 Task: Create an event for brainstorming new project ideas.
Action: Mouse moved to (419, 154)
Screenshot: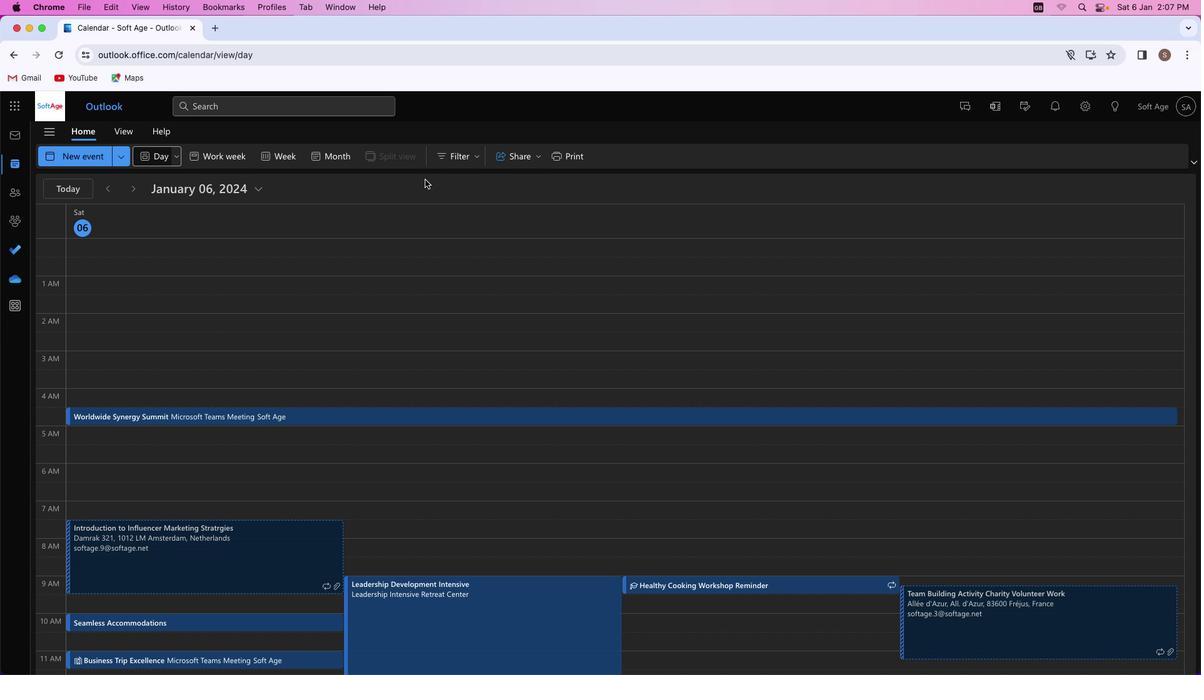 
Action: Mouse pressed left at (419, 154)
Screenshot: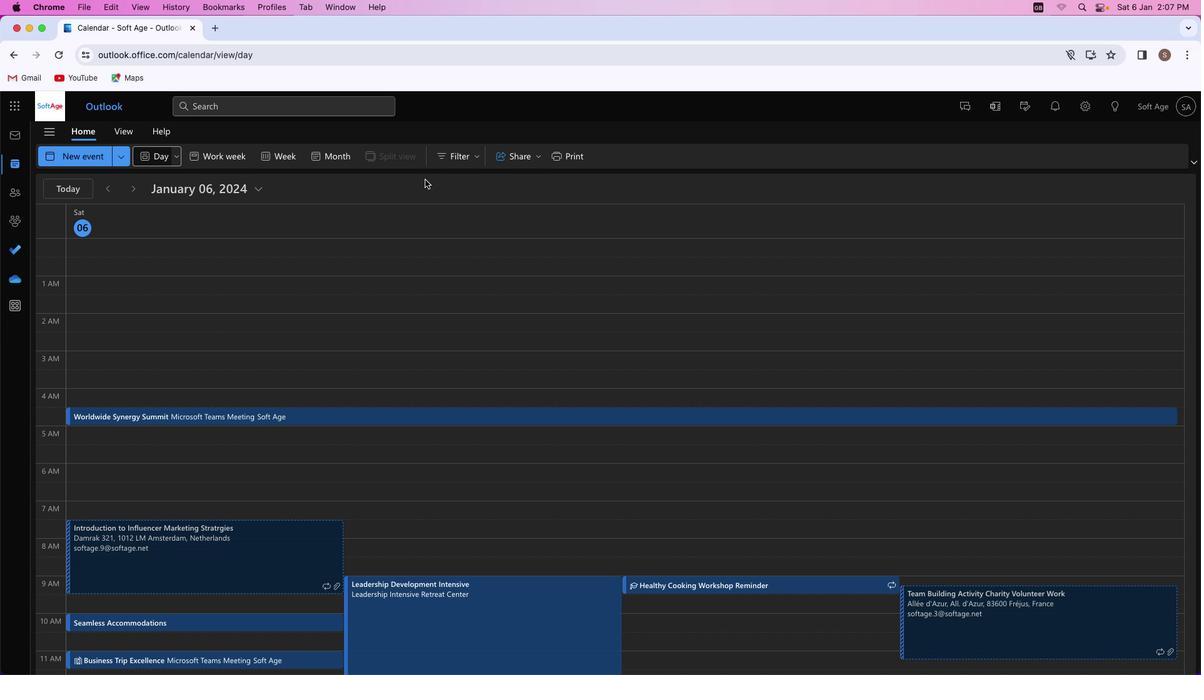 
Action: Mouse moved to (28, 125)
Screenshot: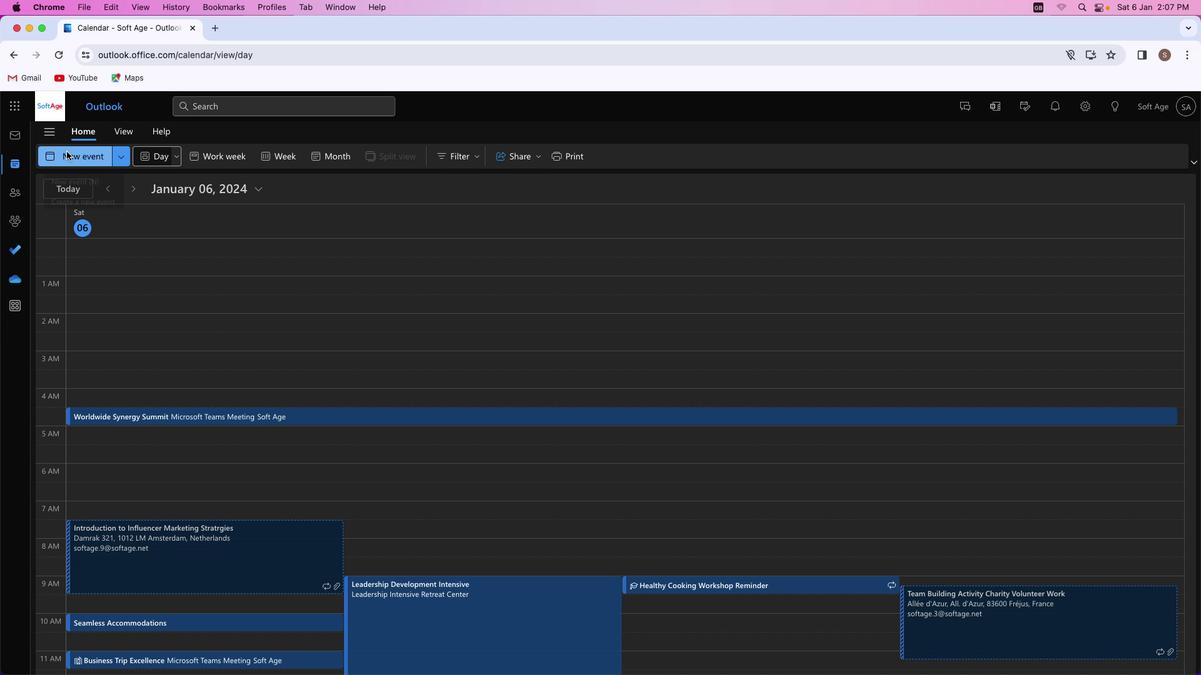 
Action: Mouse pressed left at (28, 125)
Screenshot: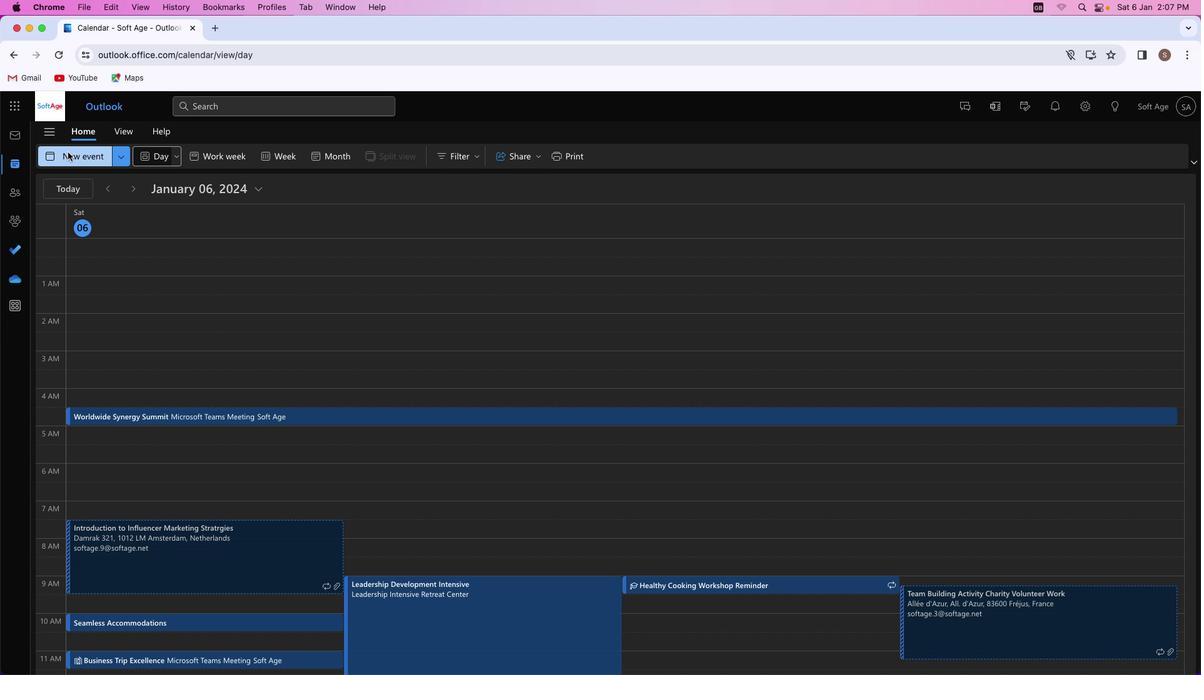 
Action: Mouse moved to (345, 214)
Screenshot: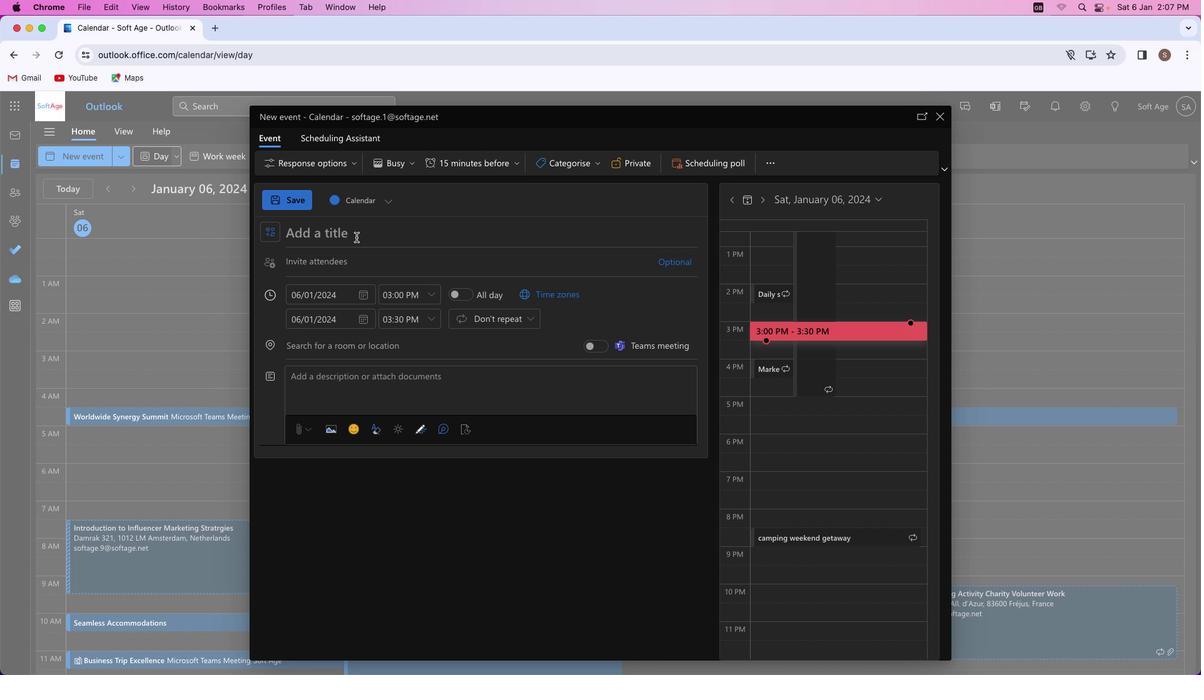 
Action: Mouse pressed left at (345, 214)
Screenshot: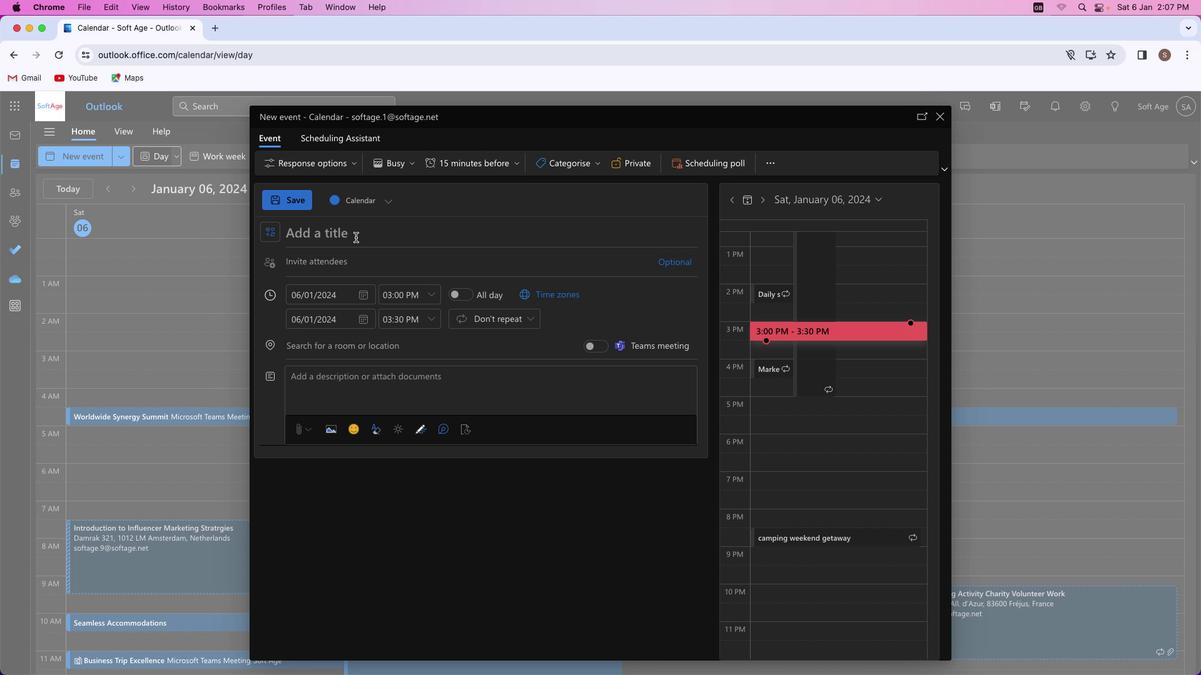 
Action: Mouse moved to (344, 213)
Screenshot: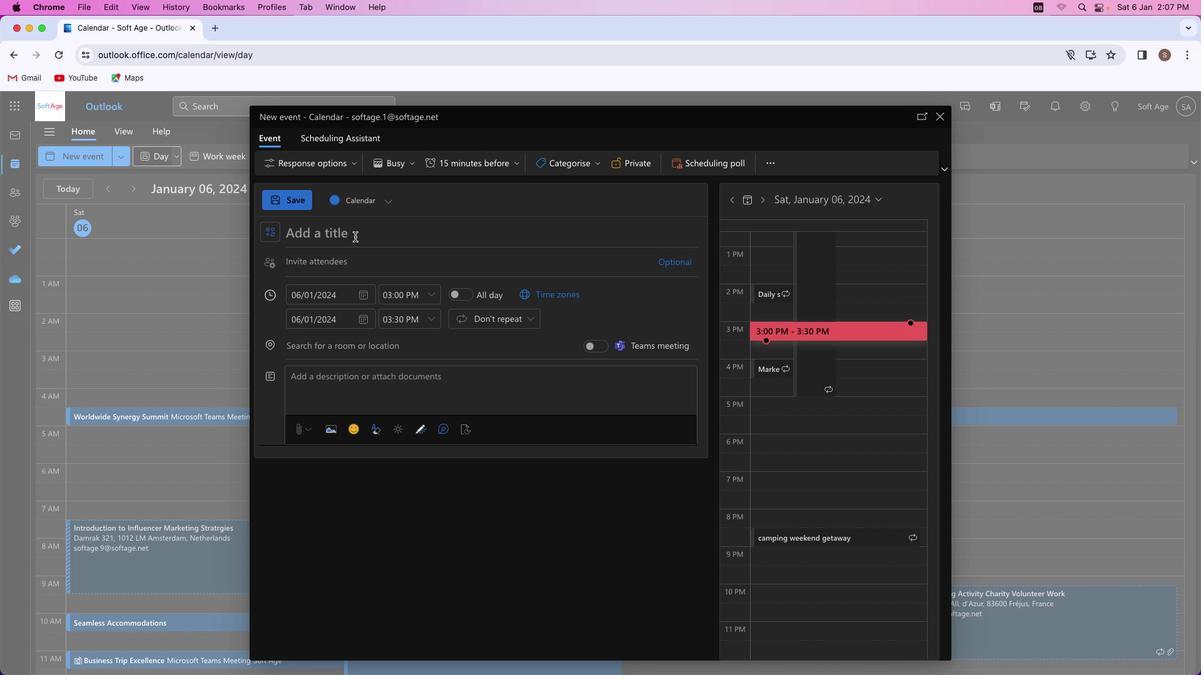 
Action: Key pressed Key.shift_r'I''d''e''a'Key.spaceKey.shift'F''o''r''g''e'Key.shift_r':'Key.shift'E''n''e''r''g''i''z''i''n''g'Key.spaceKey.shift'B''r''a''i''n''s''t''o''r''m''i''n''g'Key.backspaceKey.backspaceKey.backspace
Screenshot: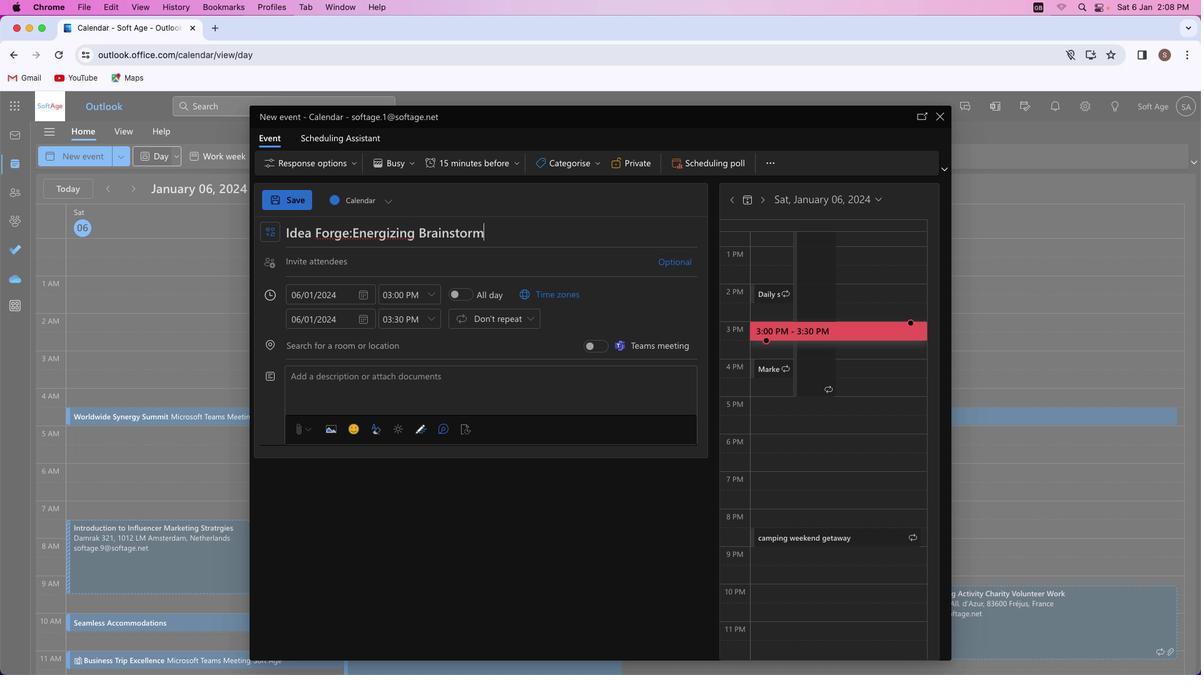 
Action: Mouse moved to (340, 209)
Screenshot: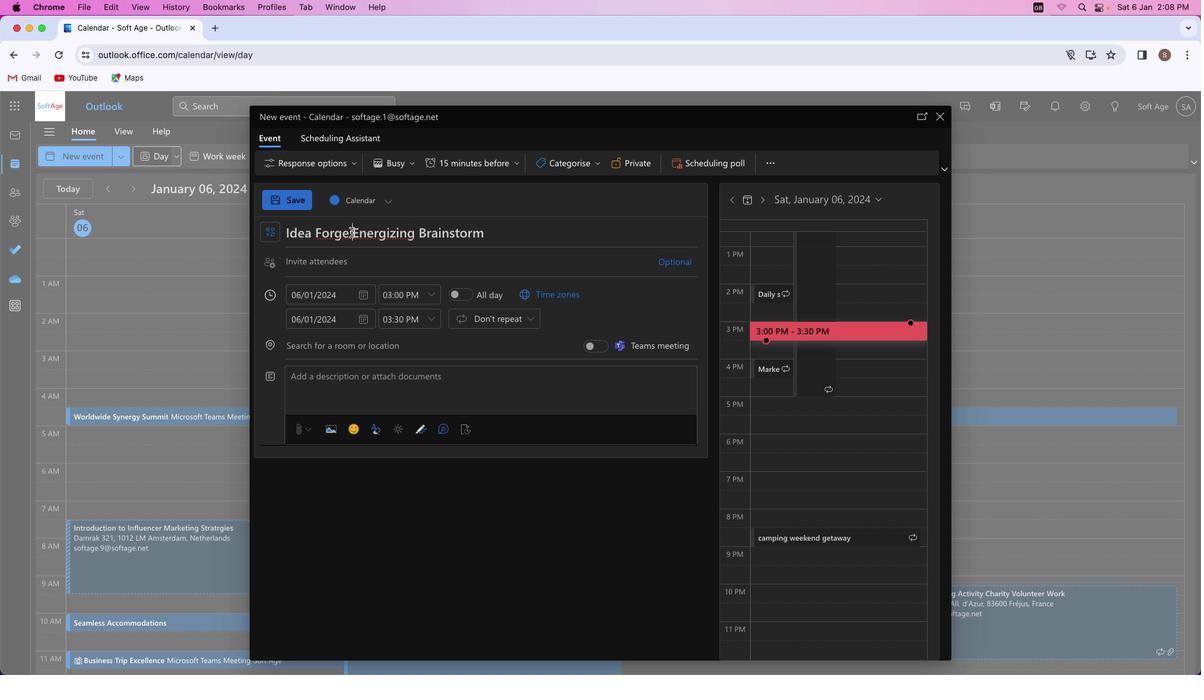 
Action: Mouse pressed left at (340, 209)
Screenshot: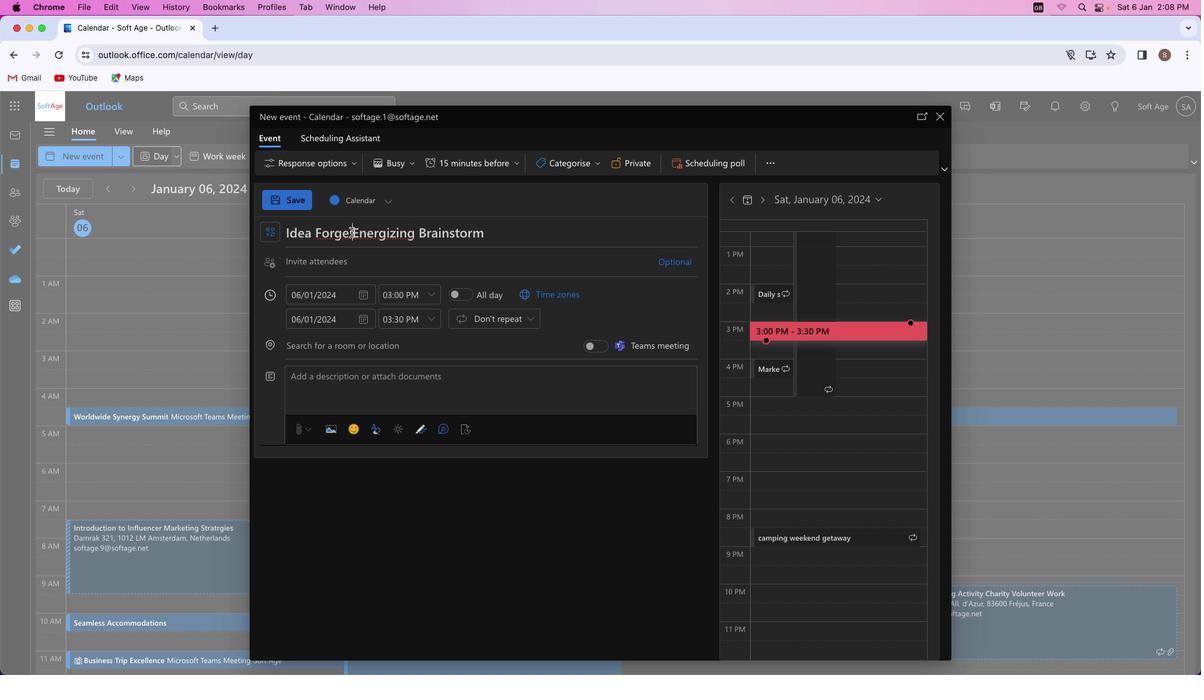 
Action: Mouse moved to (340, 209)
Screenshot: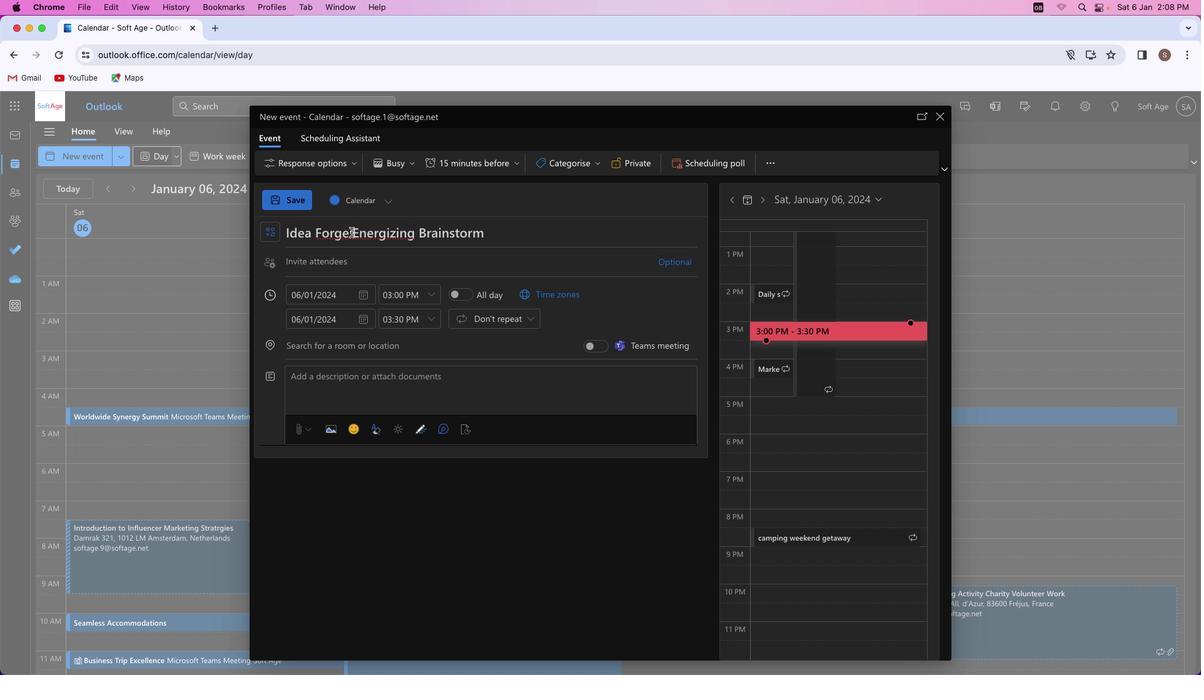 
Action: Key pressed Key.space
Screenshot: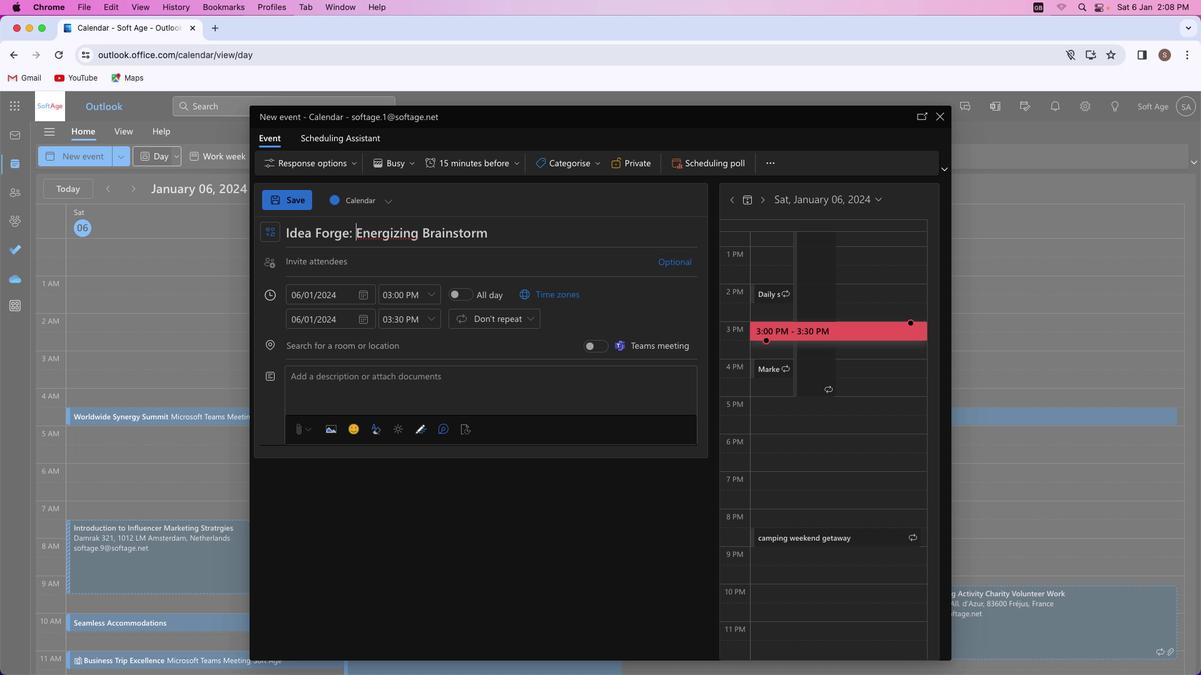 
Action: Mouse moved to (492, 212)
Screenshot: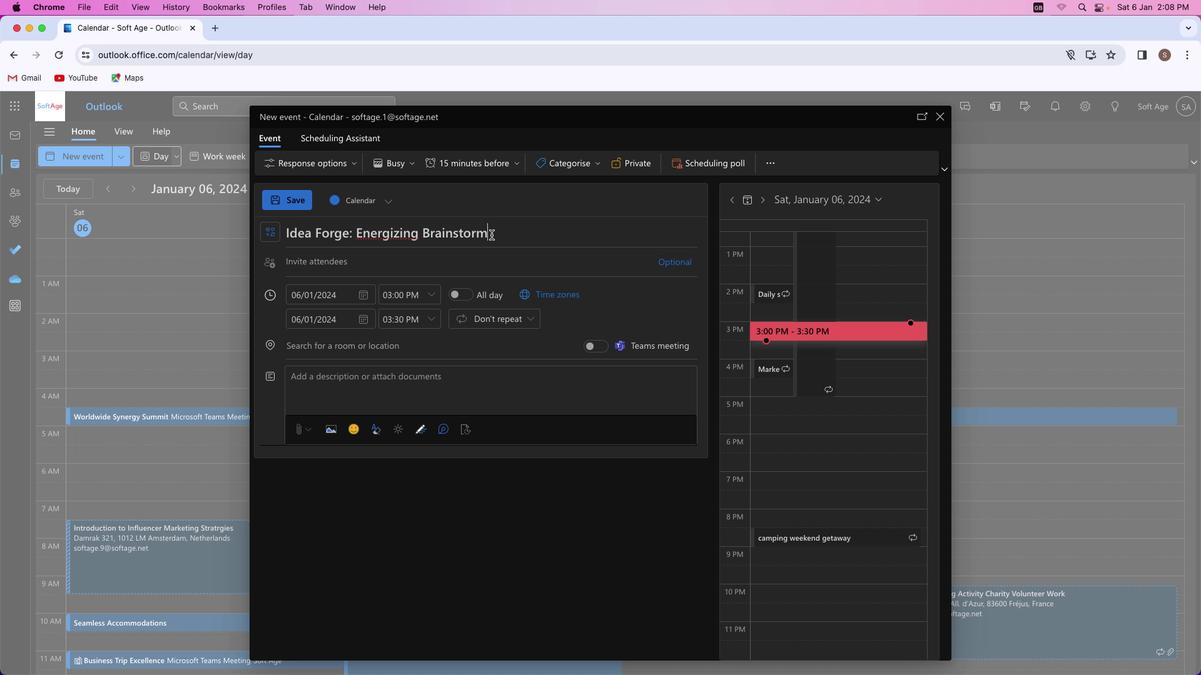 
Action: Mouse pressed left at (492, 212)
Screenshot: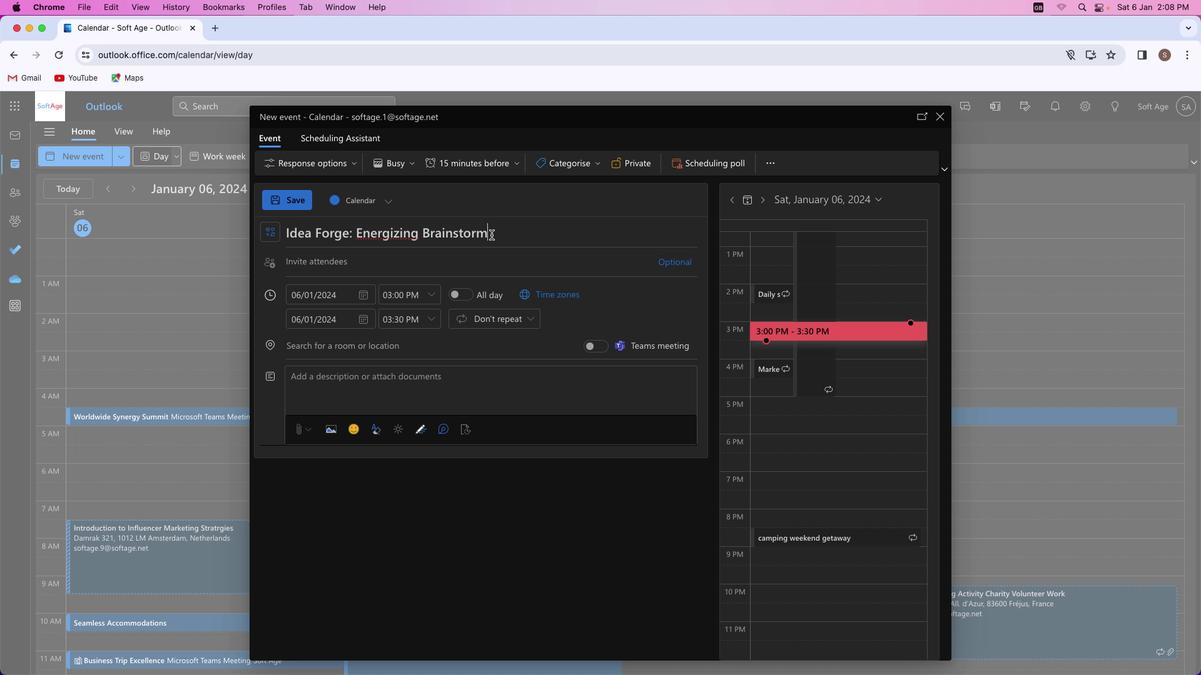 
Action: Mouse moved to (494, 212)
Screenshot: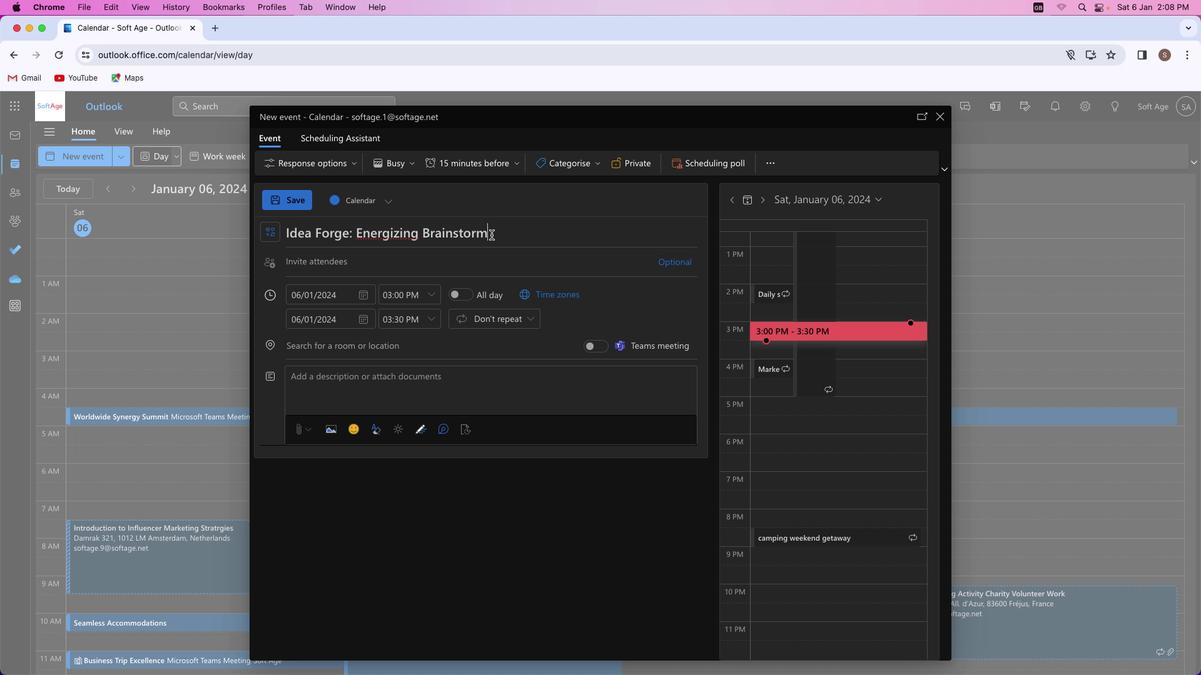 
Action: Key pressed Key.spaceKey.shift'S''e''s''s''i''o''n'
Screenshot: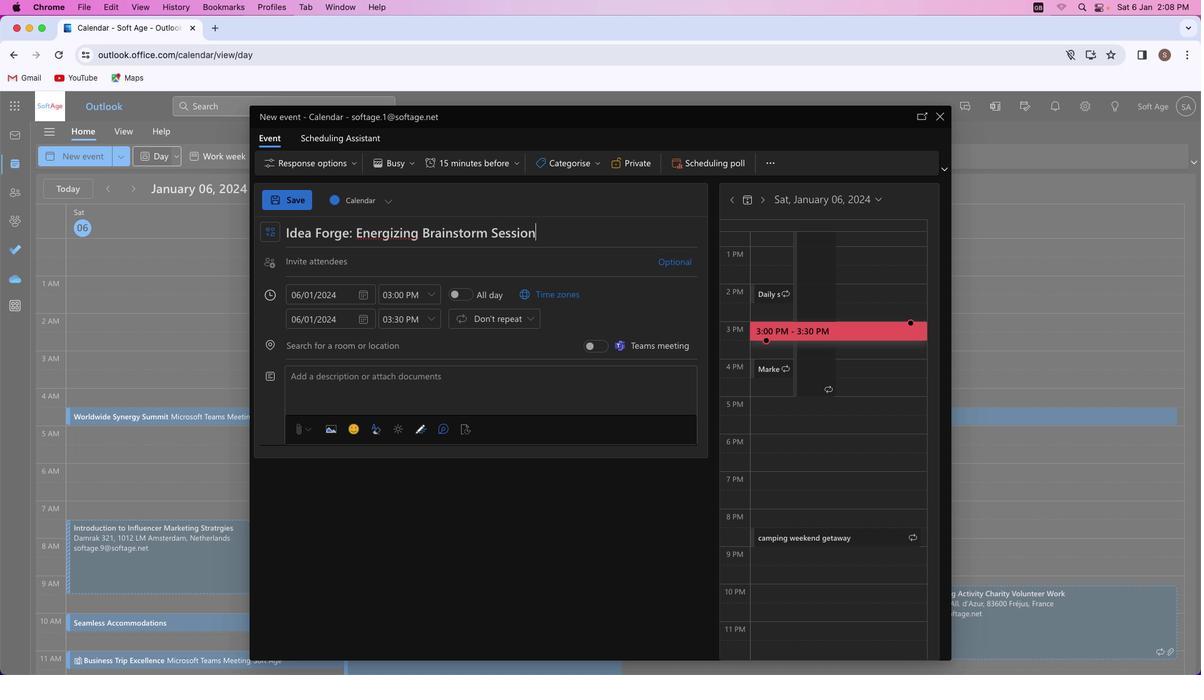 
Action: Mouse moved to (332, 357)
Screenshot: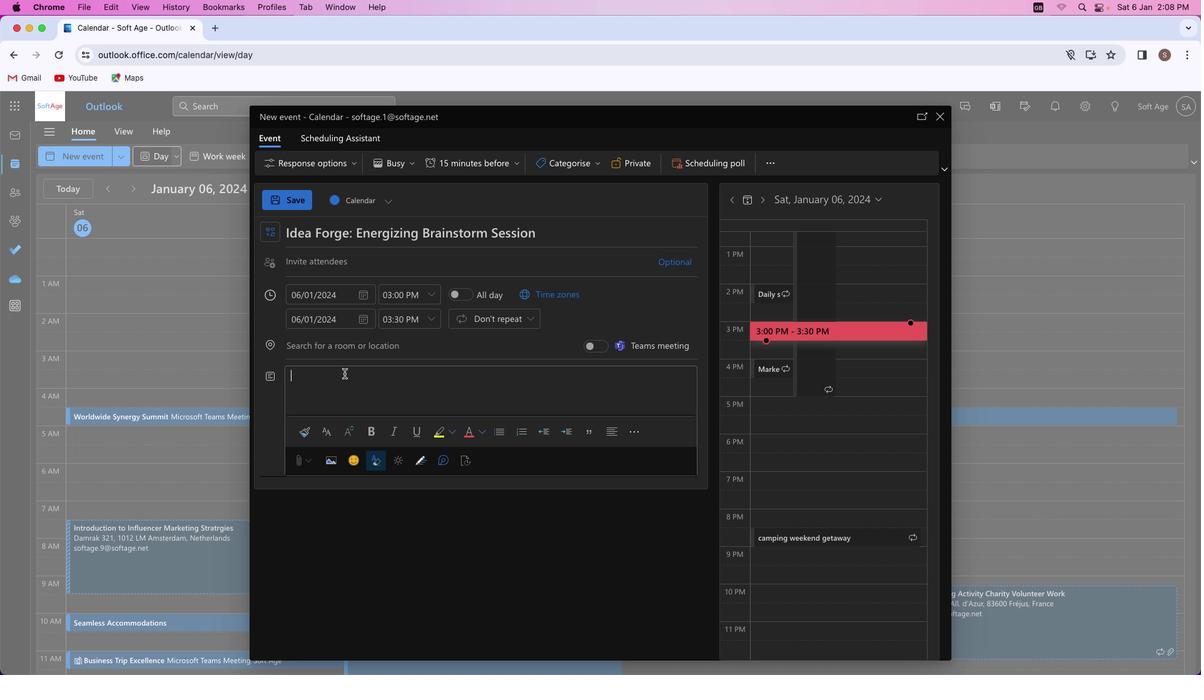 
Action: Mouse pressed left at (332, 357)
Screenshot: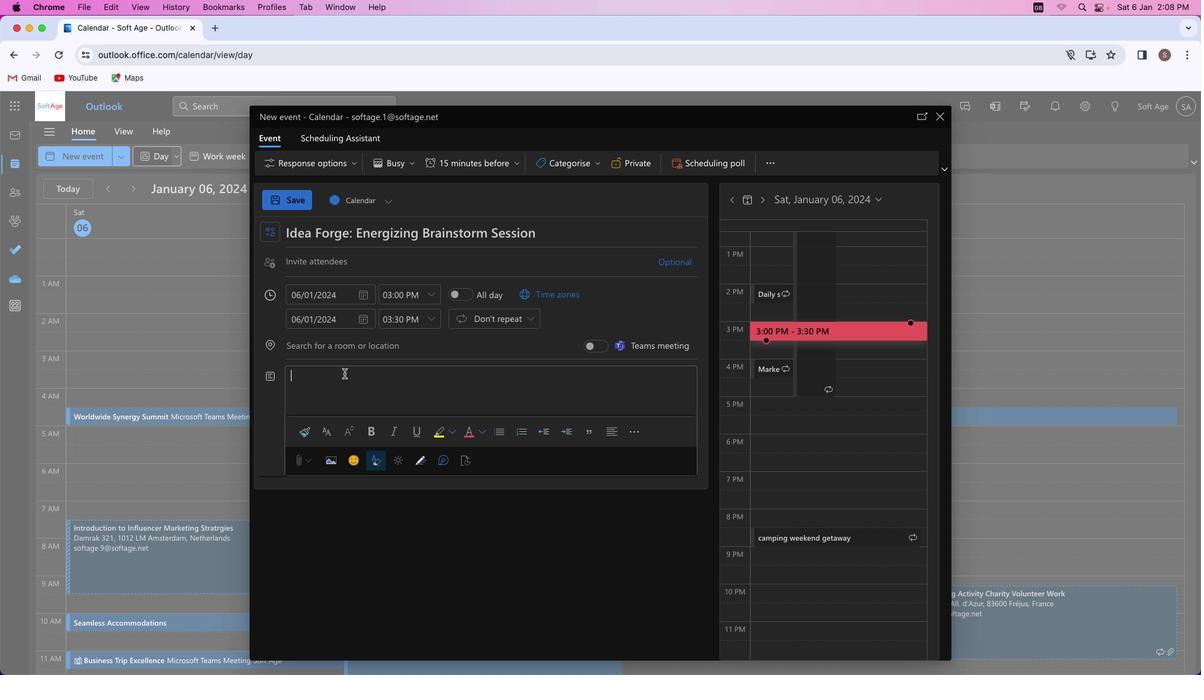 
Action: Mouse moved to (357, 364)
Screenshot: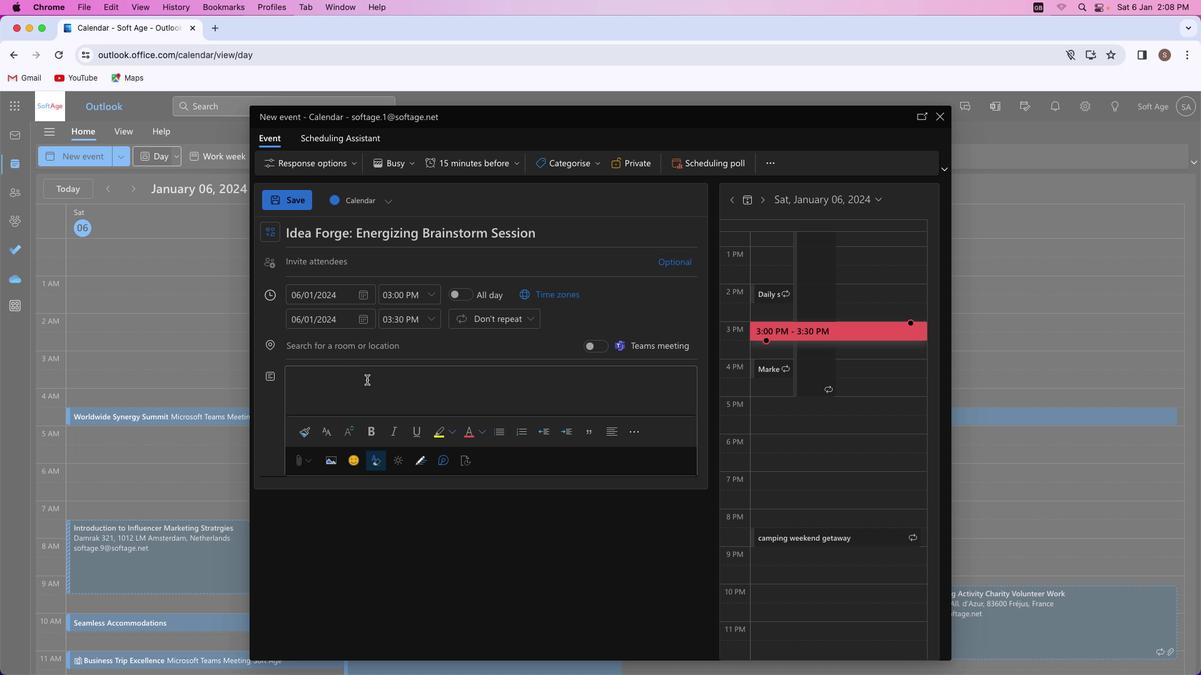 
Action: Key pressed Key.shift'U''n''l''e''a''s''h'Key.space'c''r''e''a''t''i''v''i''t''y'Key.space'a''n''d'Key.space'i''n''n''o''v''a''t''i''o''n'Key.space'i''n'Key.space'o''u''r'Key.space'd''y''n''a''m''i''c'Key.space'b''r''a''i''n''s''t''o''r''m''i''n''g'Key.space's''e''s''s''i''o''n''.'Key.spaceKey.shift'C''o''l''l''a''b''o''r''a''t''e'','Key.space'i''n''s''p''i''r''e'','Key.space'a''n''d'Key.space'e''x''p''l''o''r''e'Key.space'n''e''w'Key.space'p''r''o''j''e''c''t'Key.space'i''d''e''a''s'Key.space'f''o''r'Key.space'a'Key.space'f''u''t''u''r''e'Key.space'f''i''l''l''e''d'Key.space'w''i''t''h'Key.space'p''o''s''s''i''b''i''l''i''t''i''e''s'Key.space'a''n''d'Key.space's''u''c''c''e''s''s''.'
Screenshot: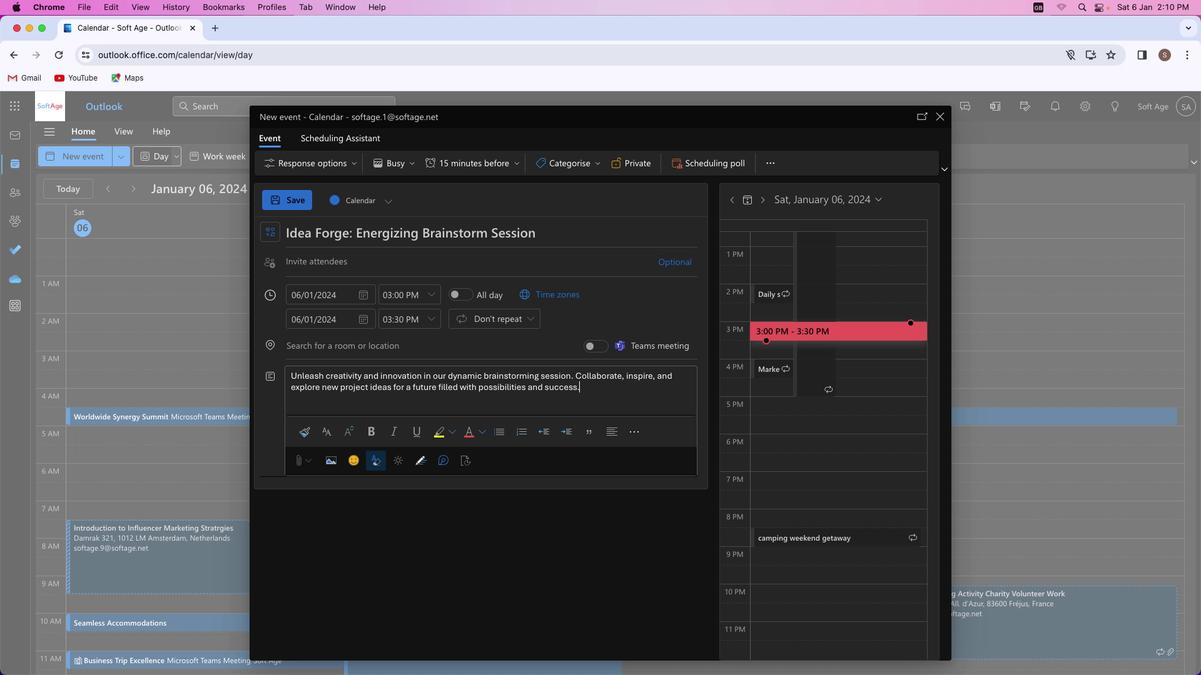 
Action: Mouse moved to (581, 359)
Screenshot: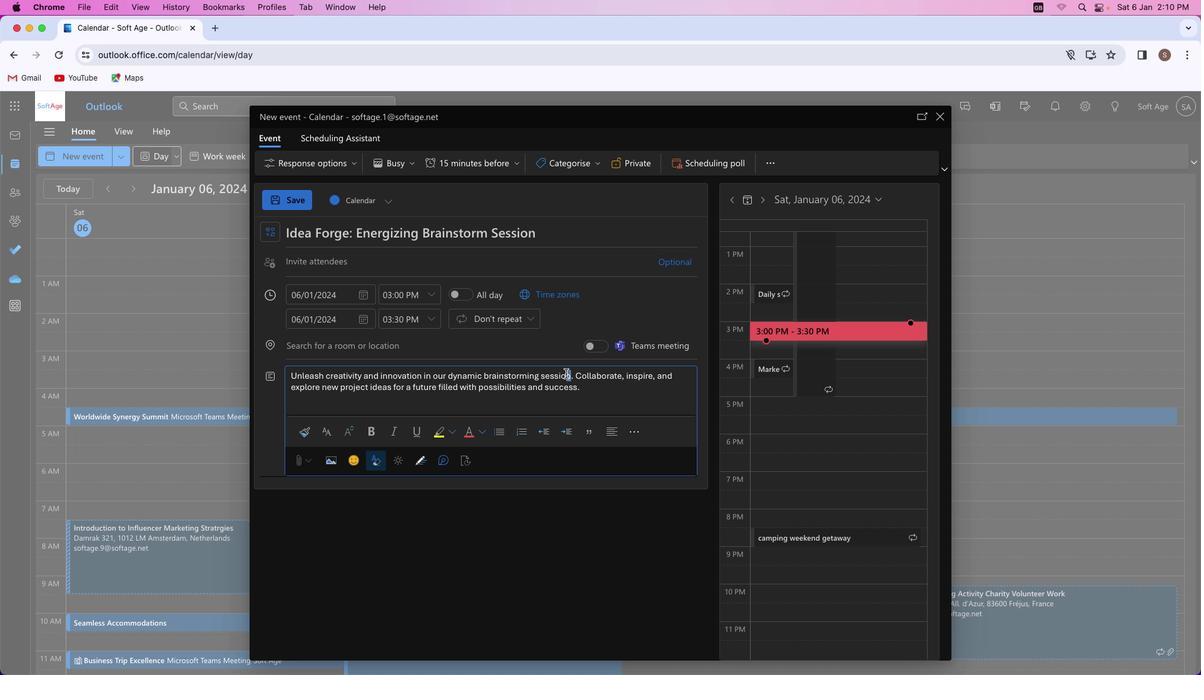 
Action: Mouse pressed left at (581, 359)
Screenshot: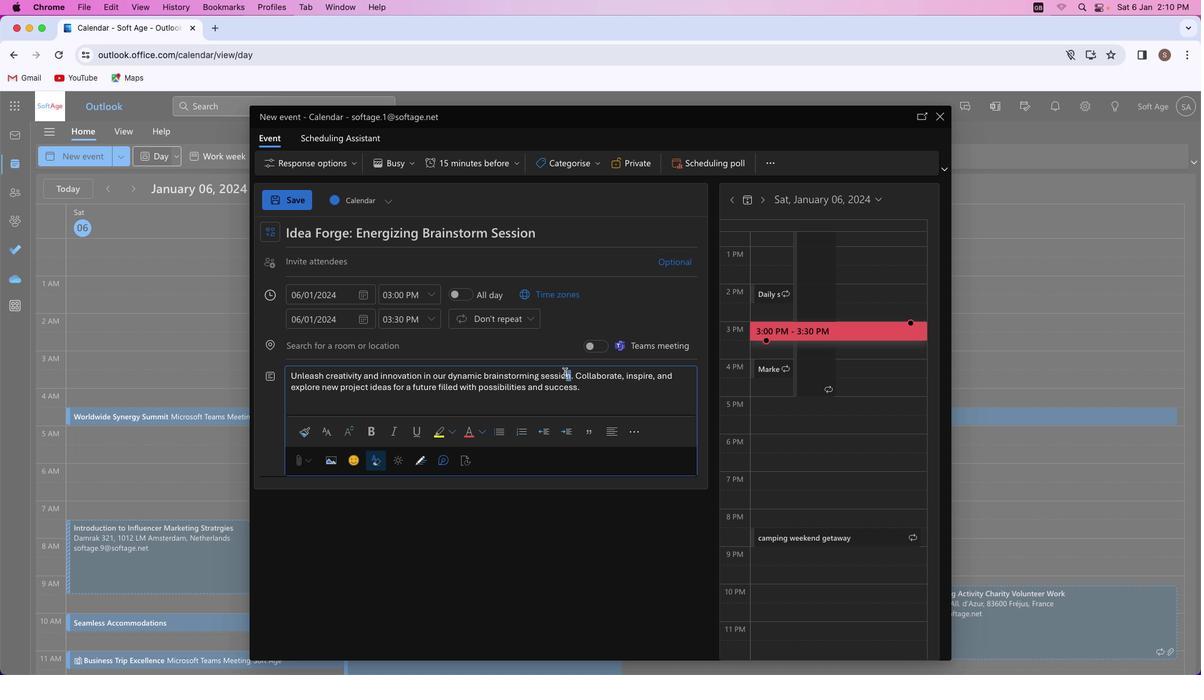 
Action: Mouse moved to (361, 420)
Screenshot: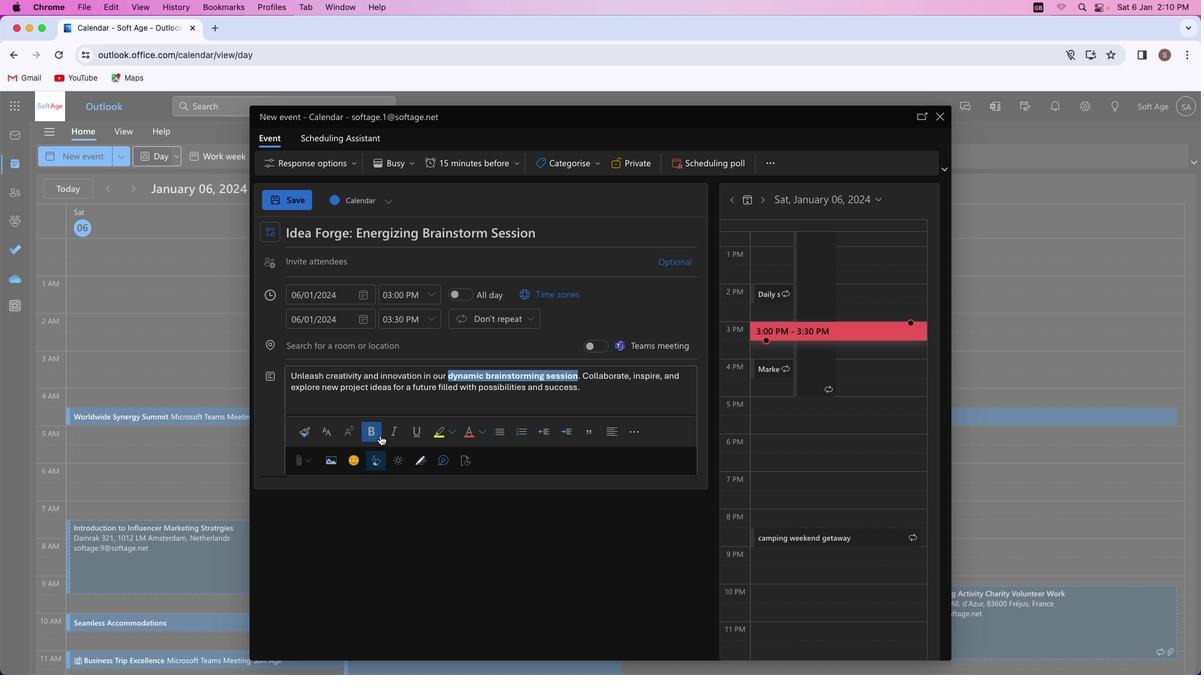 
Action: Mouse pressed left at (361, 420)
Screenshot: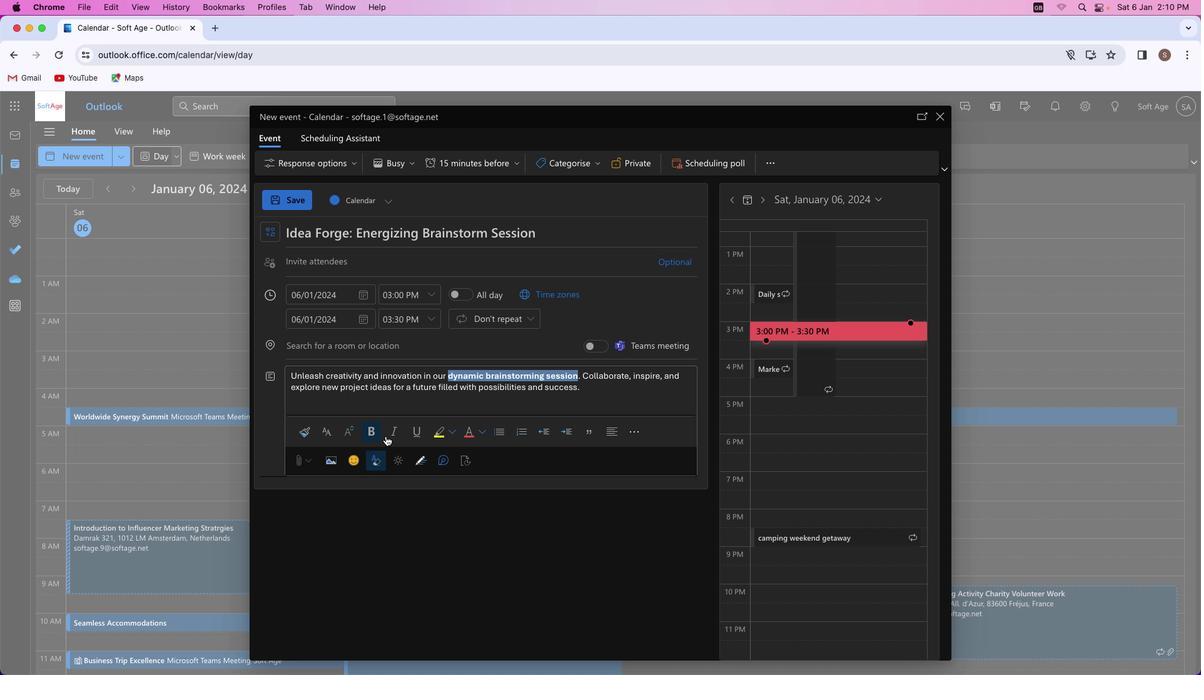 
Action: Mouse moved to (386, 420)
Screenshot: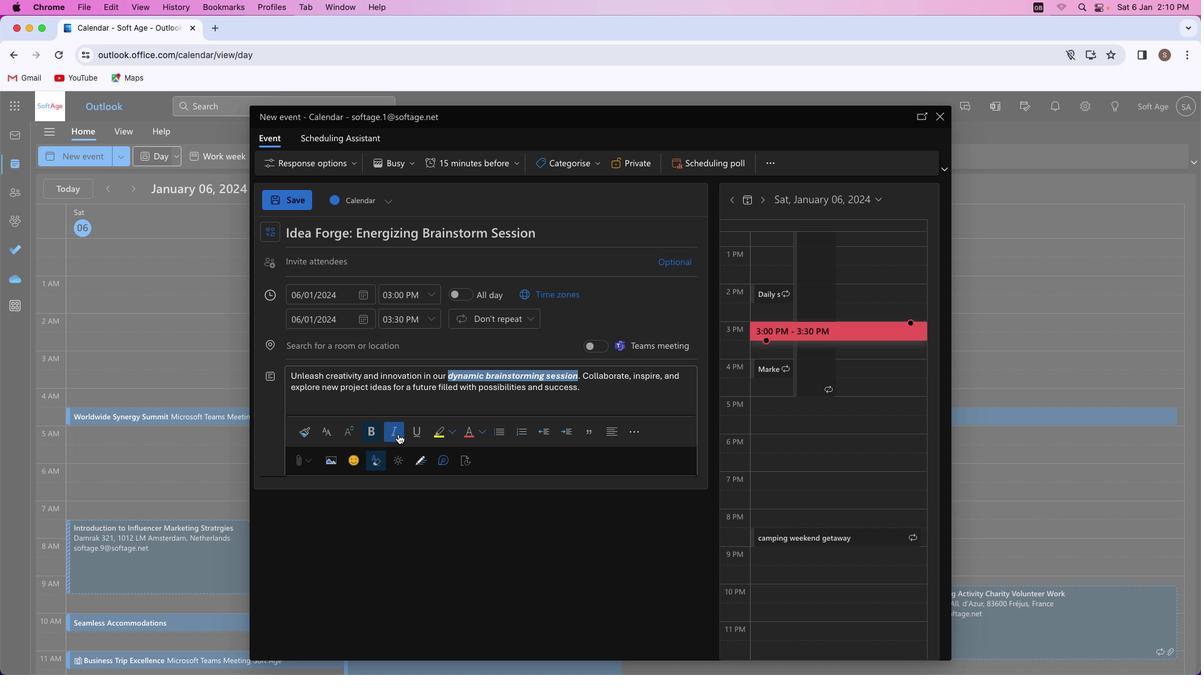 
Action: Mouse pressed left at (386, 420)
Screenshot: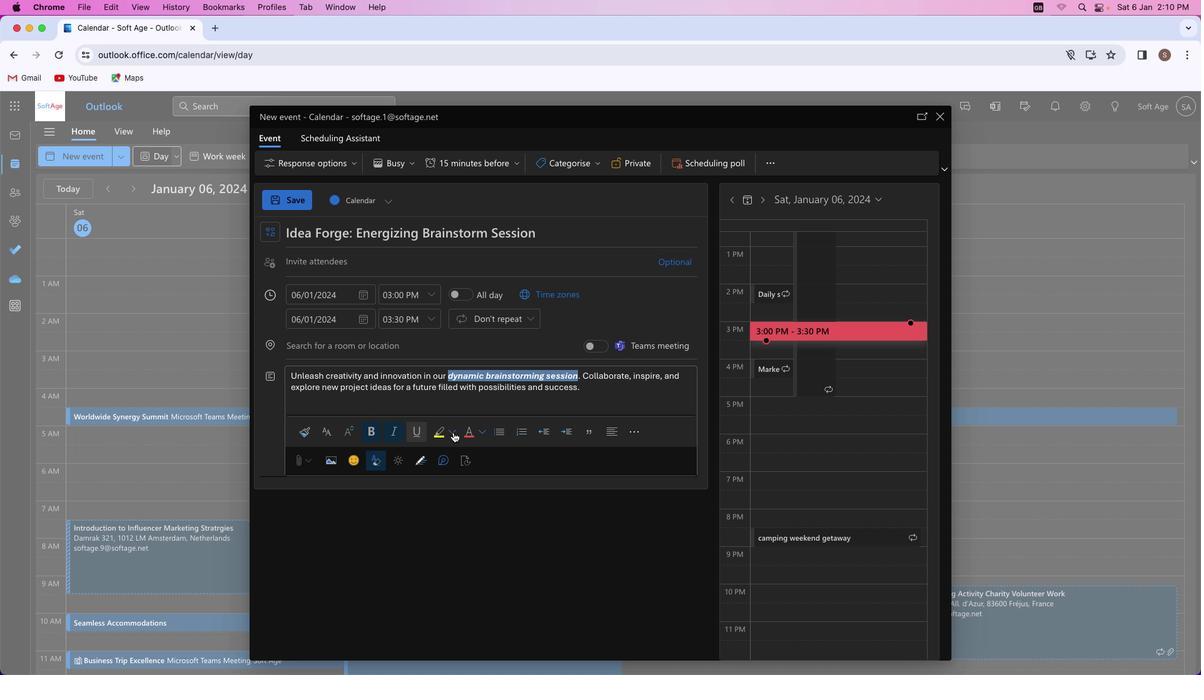 
Action: Mouse moved to (646, 384)
Screenshot: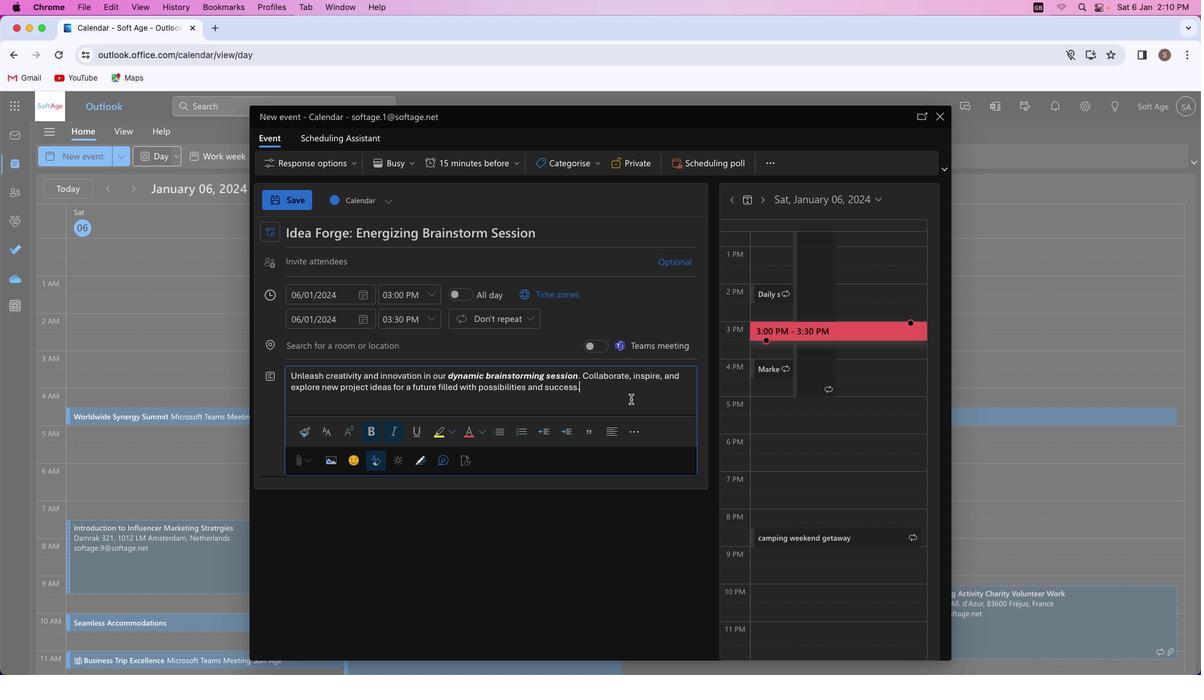 
Action: Mouse pressed left at (646, 384)
Screenshot: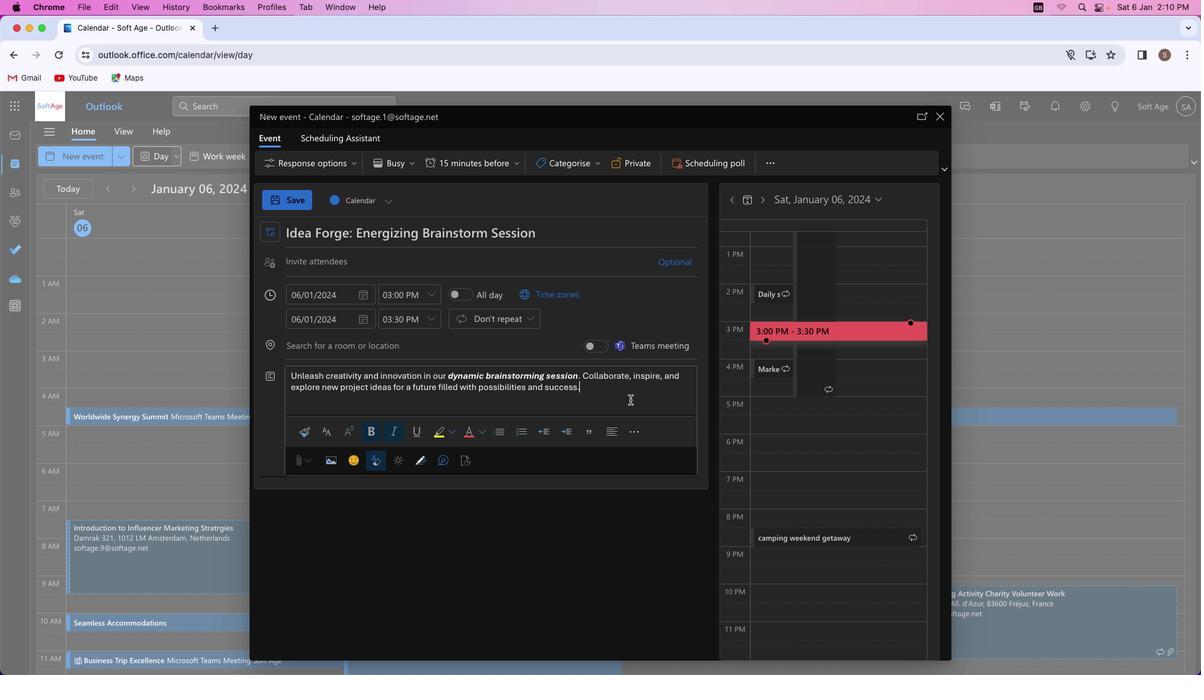 
Action: Mouse moved to (384, 372)
Screenshot: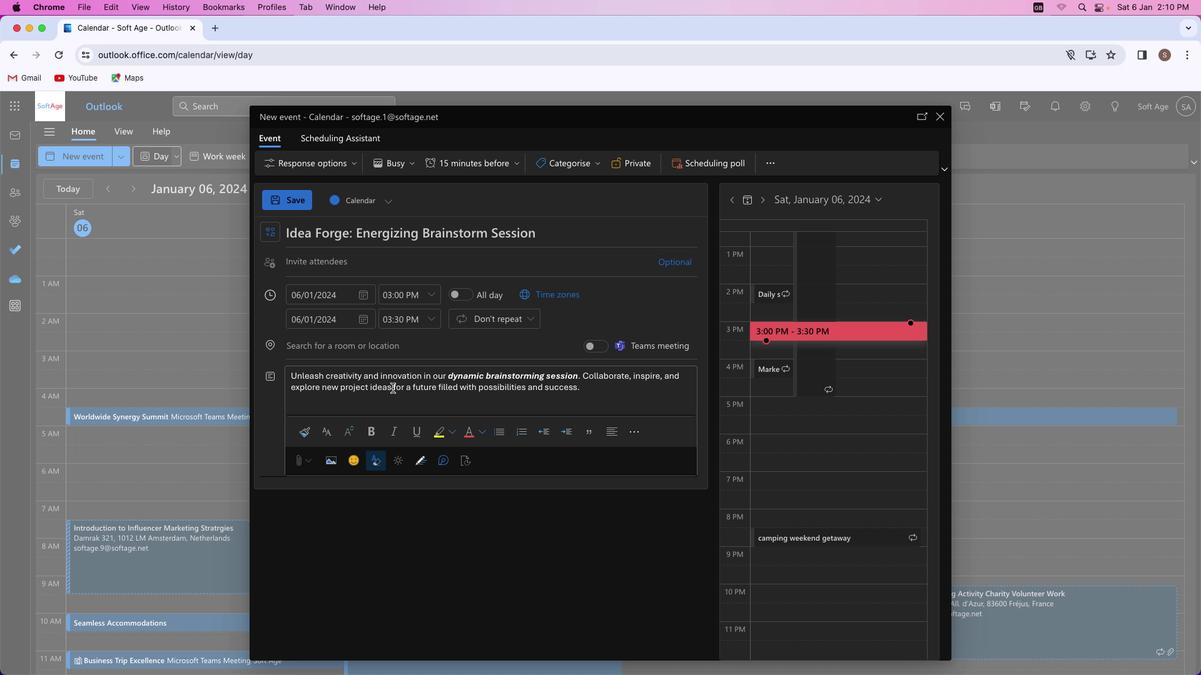 
Action: Mouse pressed left at (384, 372)
Screenshot: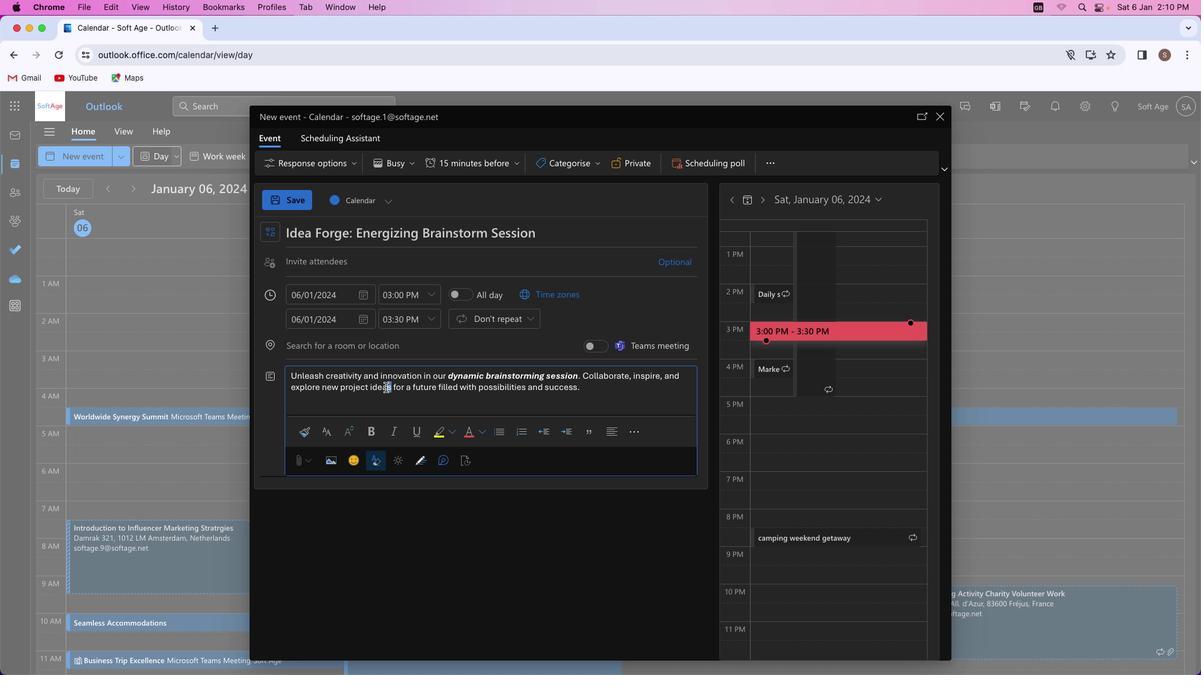 
Action: Mouse moved to (384, 419)
Screenshot: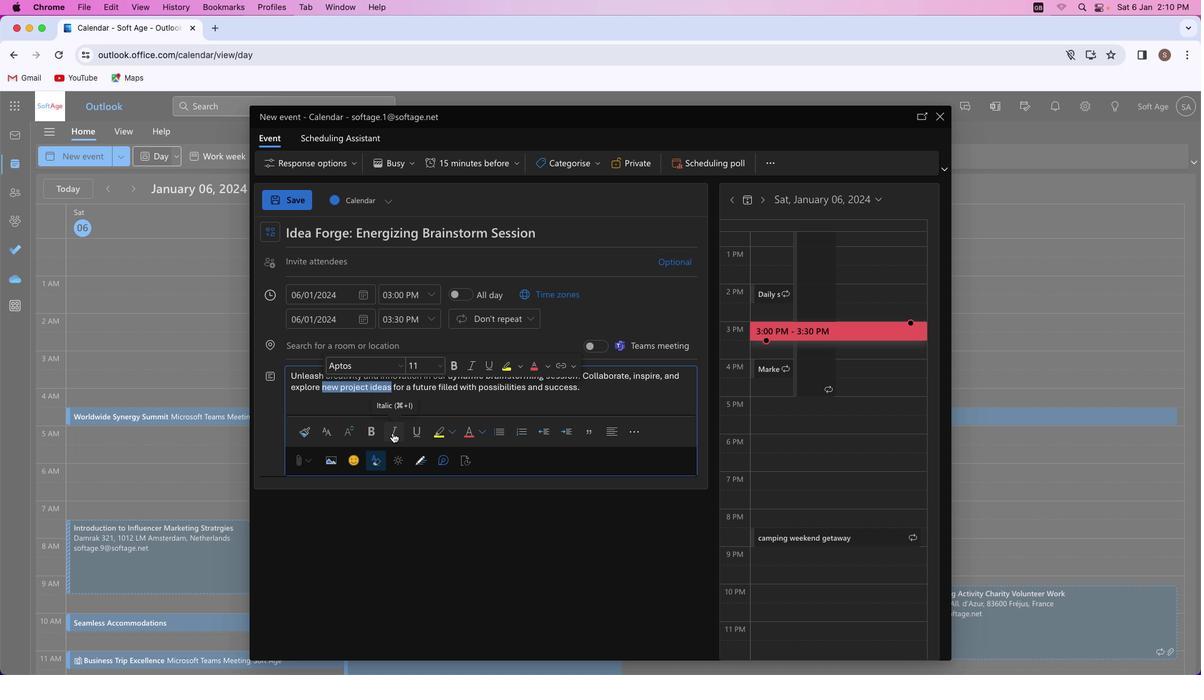 
Action: Mouse pressed left at (384, 419)
Screenshot: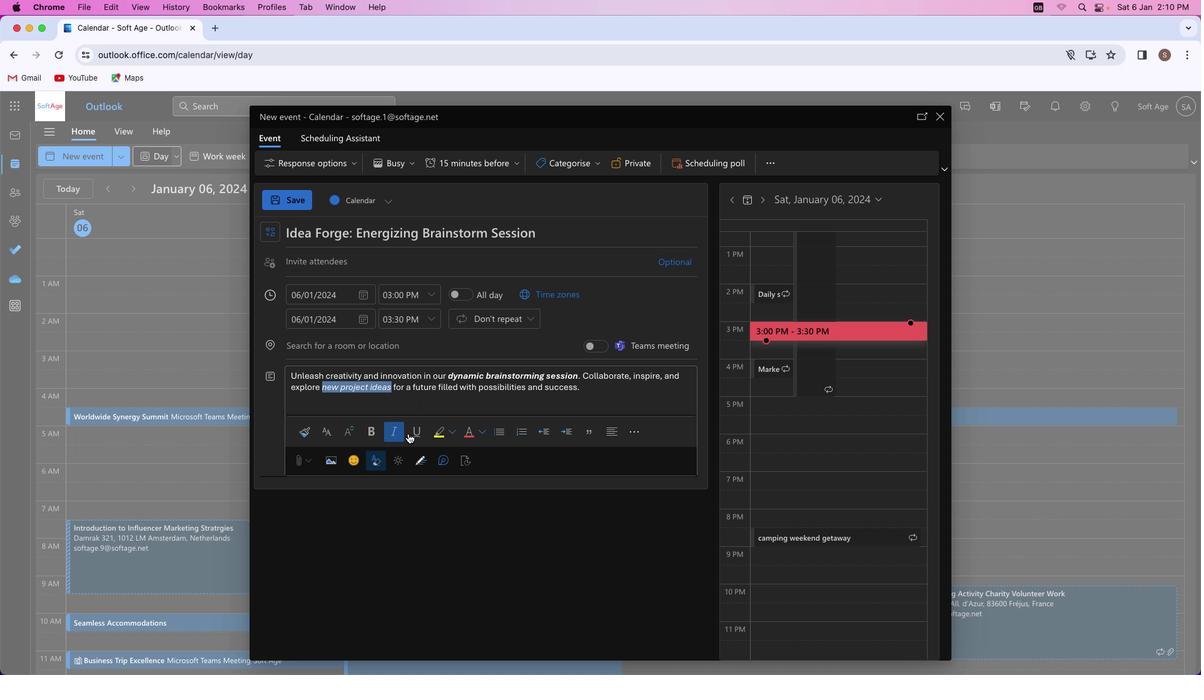 
Action: Mouse moved to (539, 391)
Screenshot: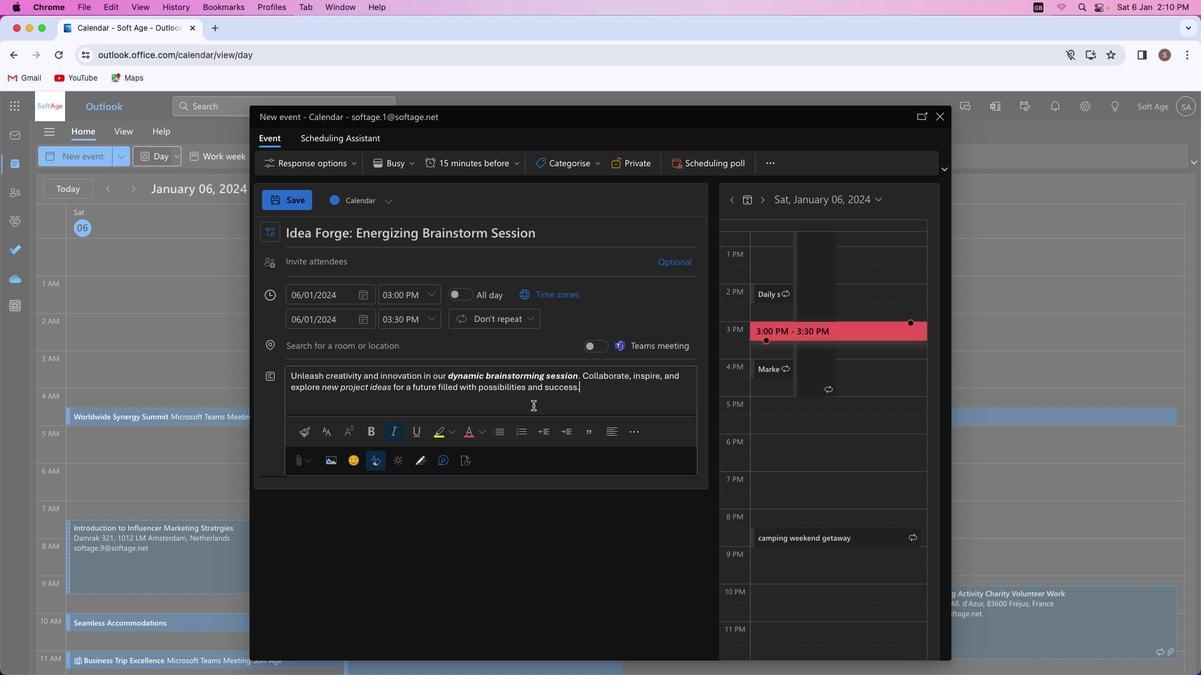
Action: Mouse pressed left at (539, 391)
Screenshot: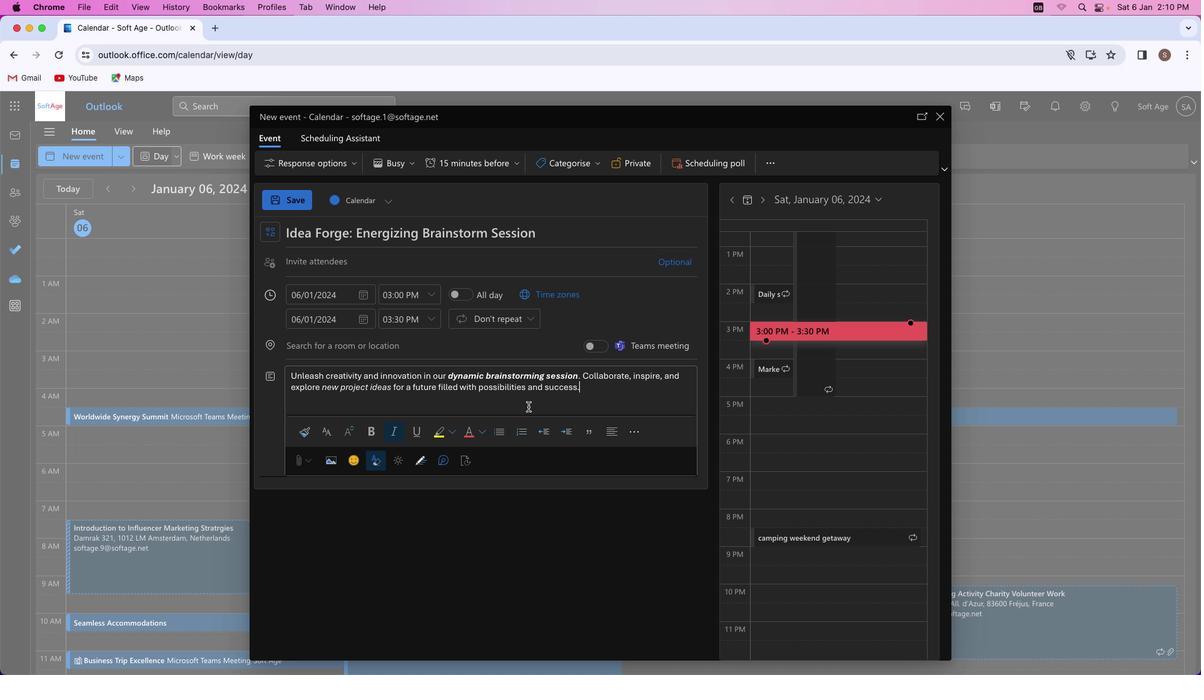 
Action: Mouse moved to (320, 245)
Screenshot: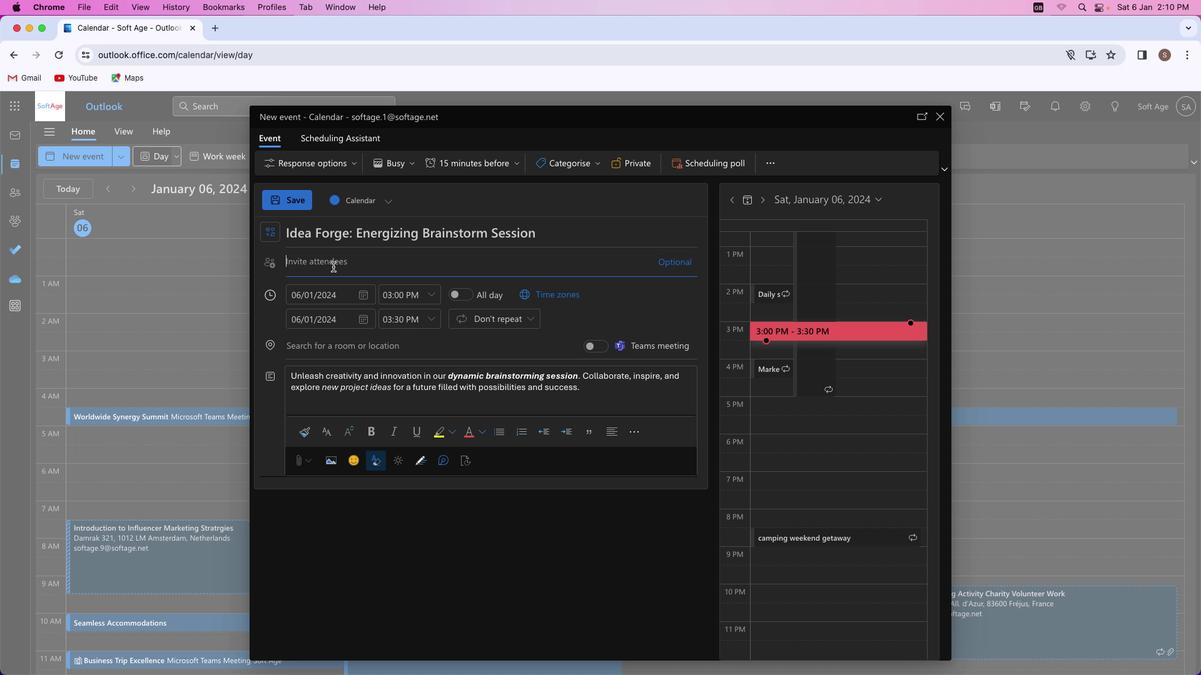 
Action: Mouse pressed left at (320, 245)
Screenshot: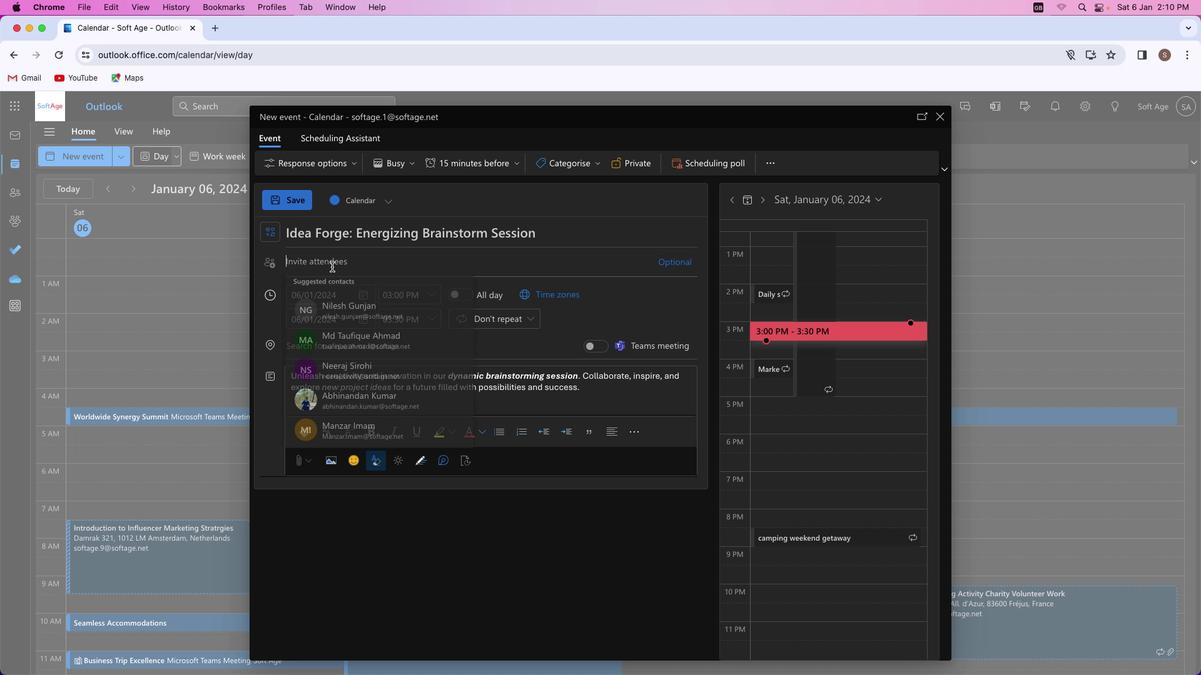 
Action: Mouse moved to (318, 245)
Screenshot: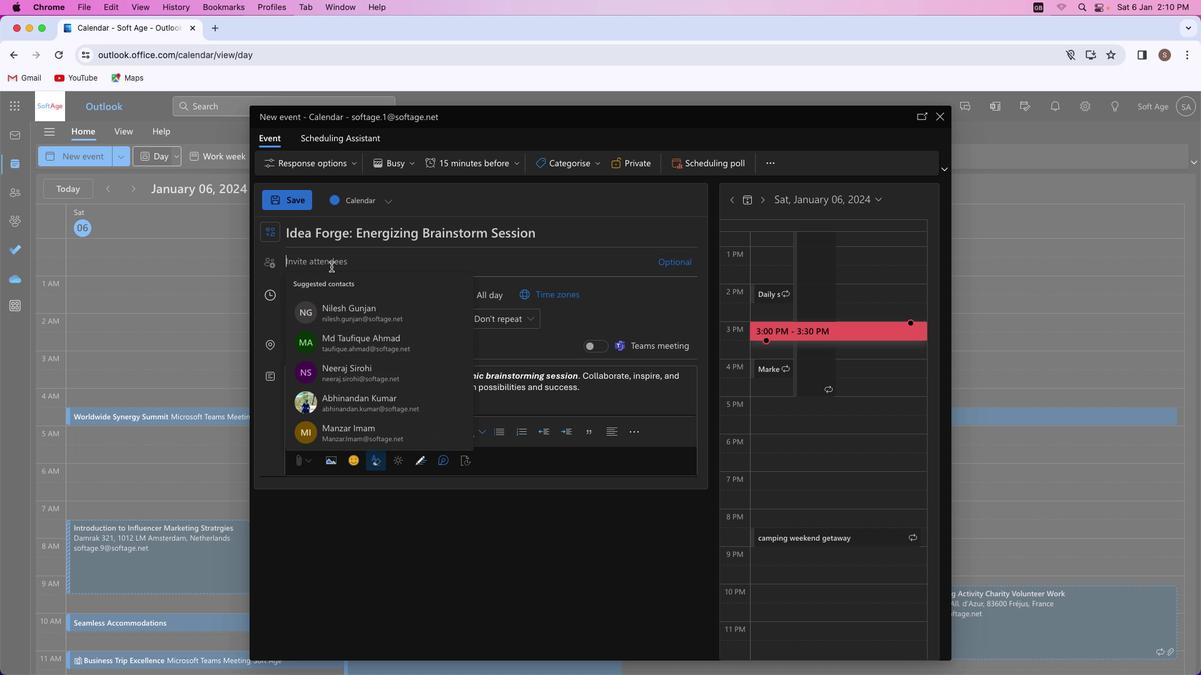 
Action: Key pressed Key.shift'S''h''i''v''a''m''y''a''d''a''v''s''m''4''1'Key.shift'@''o''u''t''l''o''o''k''.''c''o''m'
Screenshot: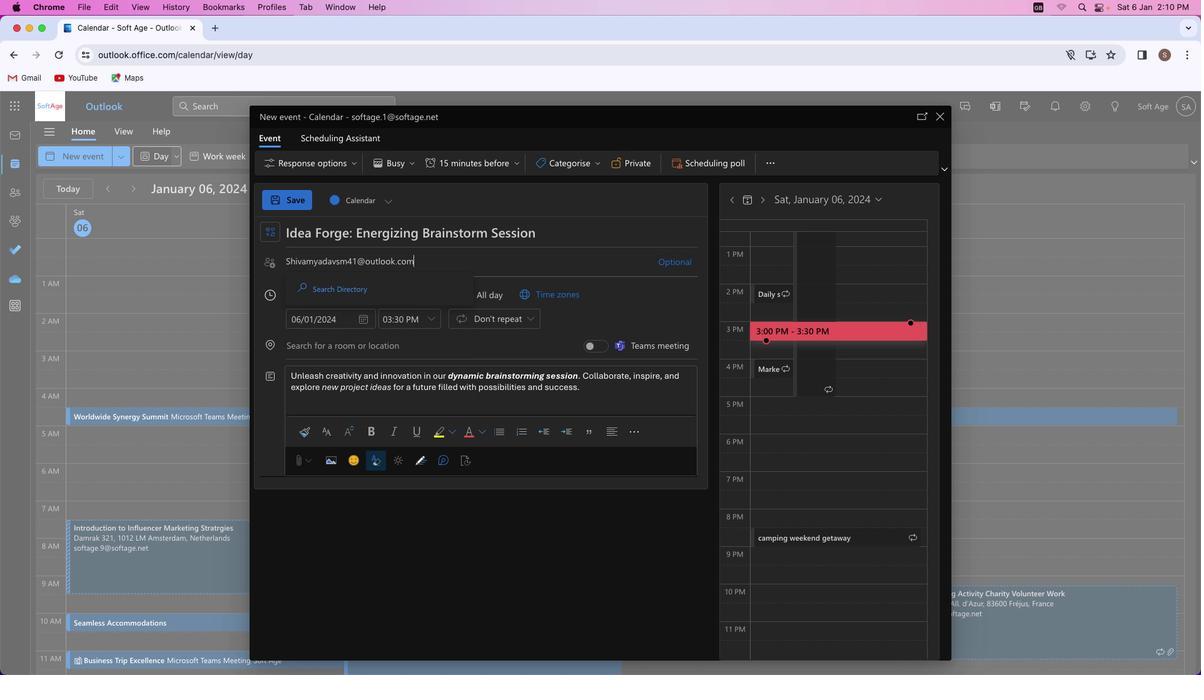 
Action: Mouse moved to (414, 273)
Screenshot: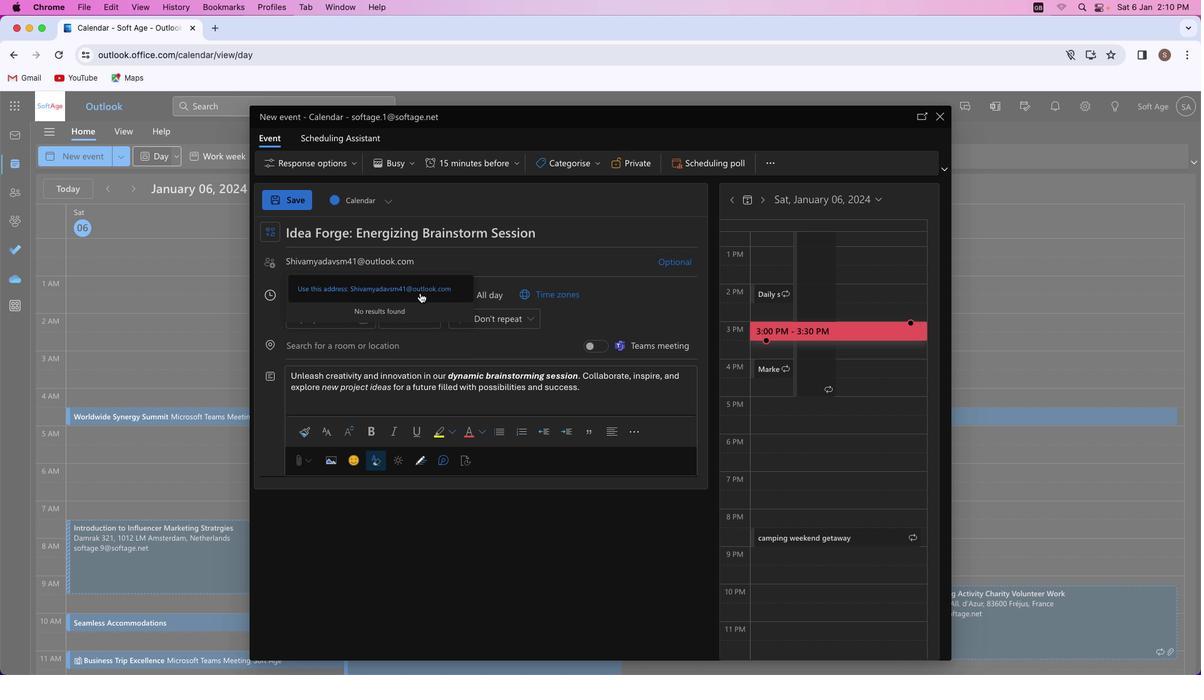 
Action: Mouse pressed left at (414, 273)
Screenshot: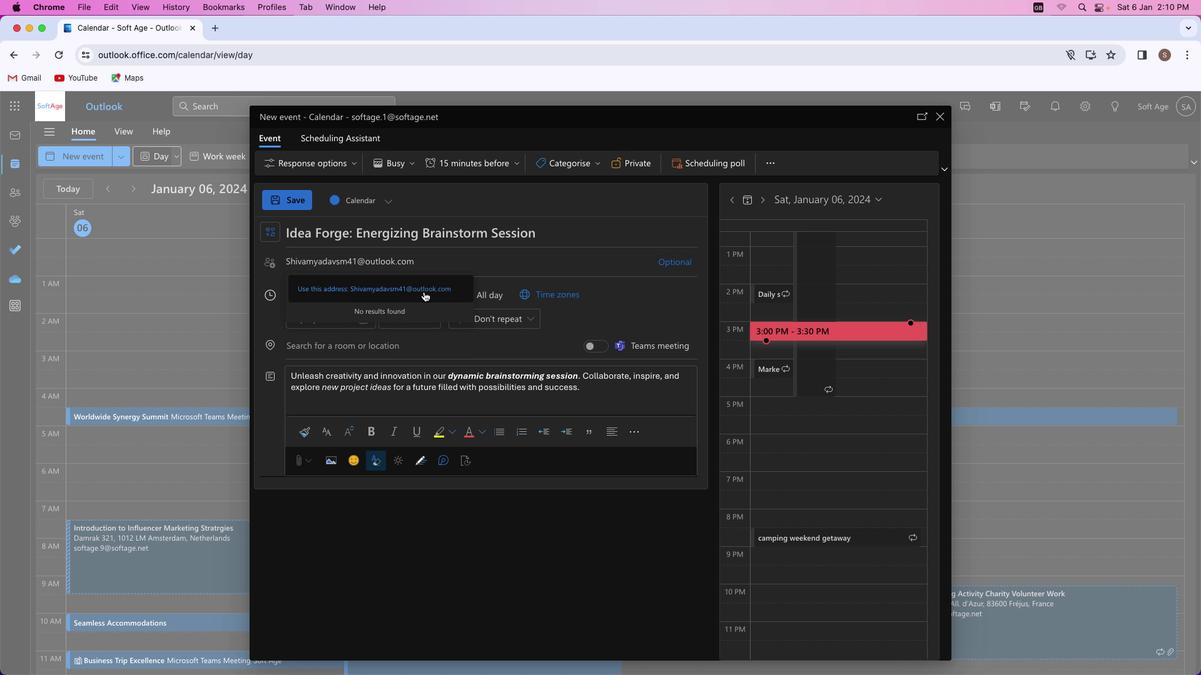 
Action: Mouse moved to (460, 267)
Screenshot: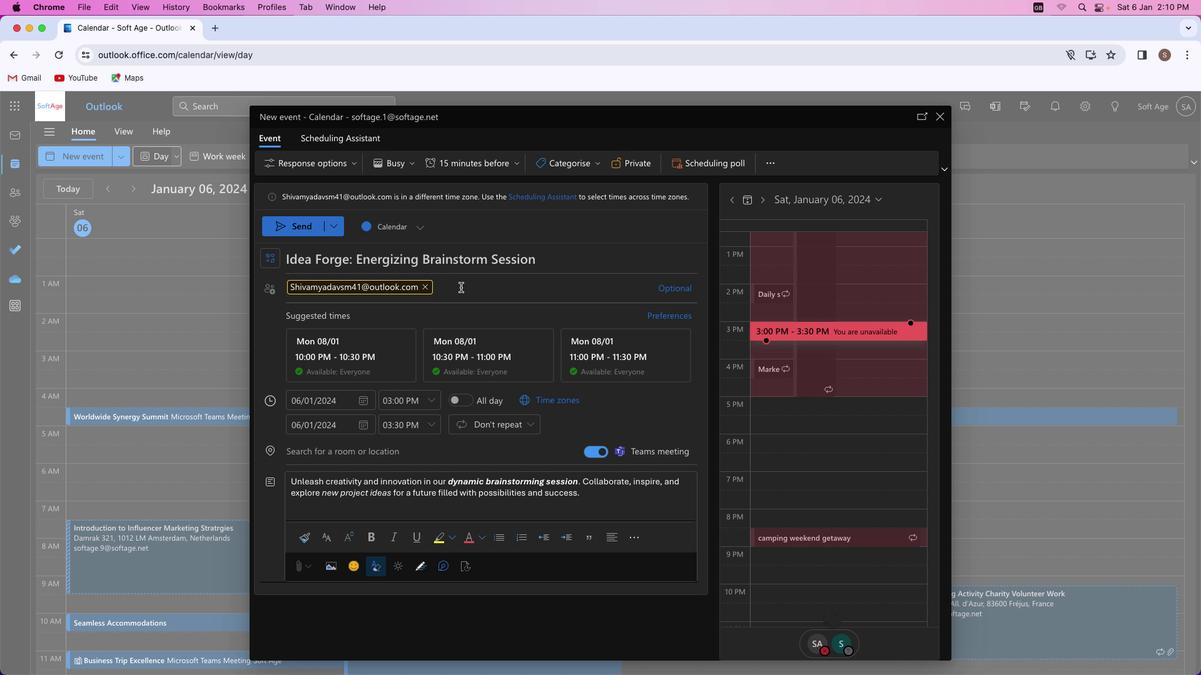 
Action: Mouse pressed left at (460, 267)
Screenshot: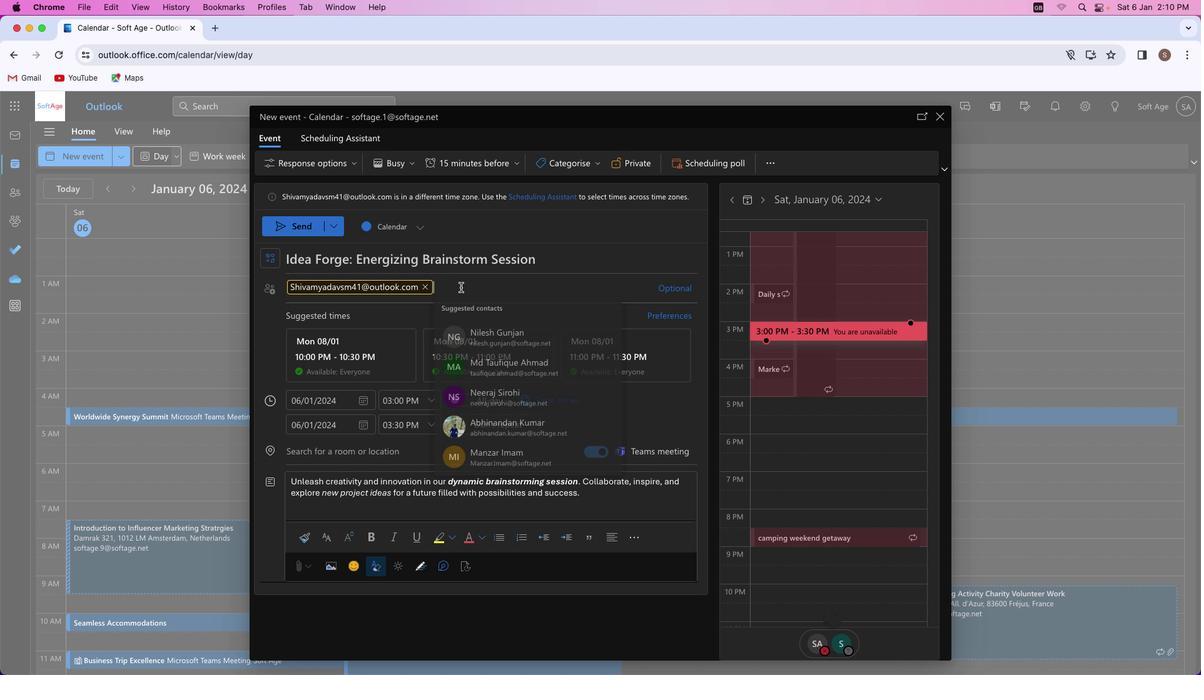 
Action: Key pressed Key.shift'A''k''a''s''h''r''a''j''p''u''t'Key.shift'@''o''u''t''l''o''o''k''.''c''o''m'
Screenshot: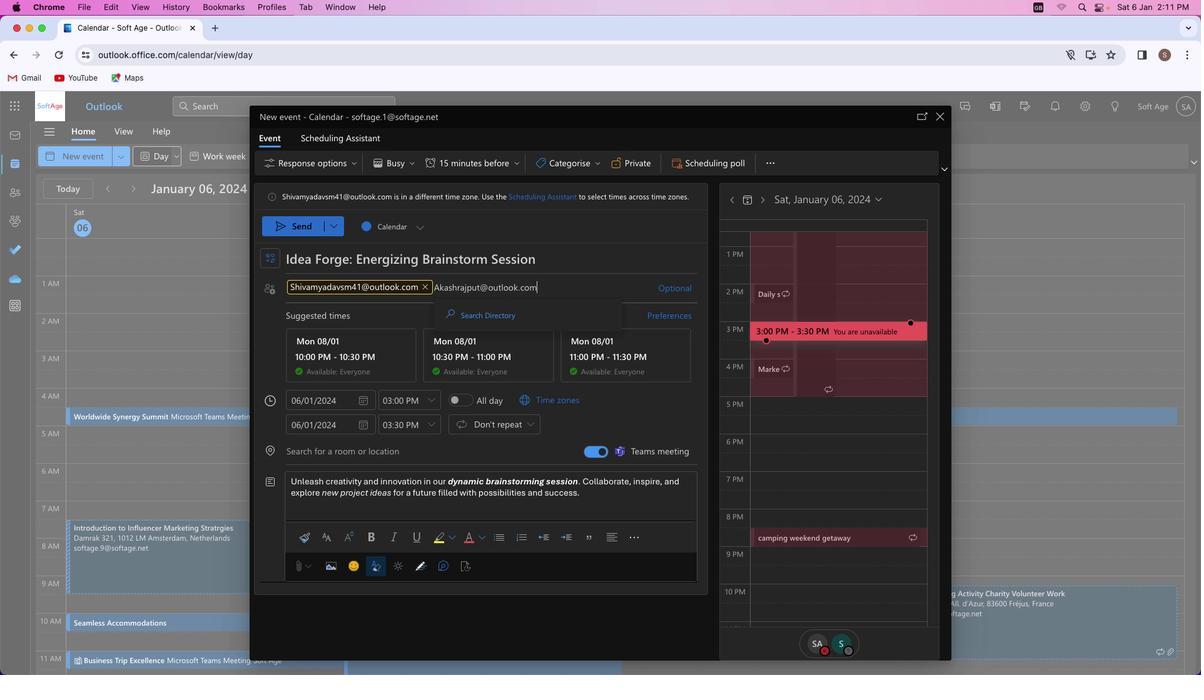 
Action: Mouse moved to (544, 298)
Screenshot: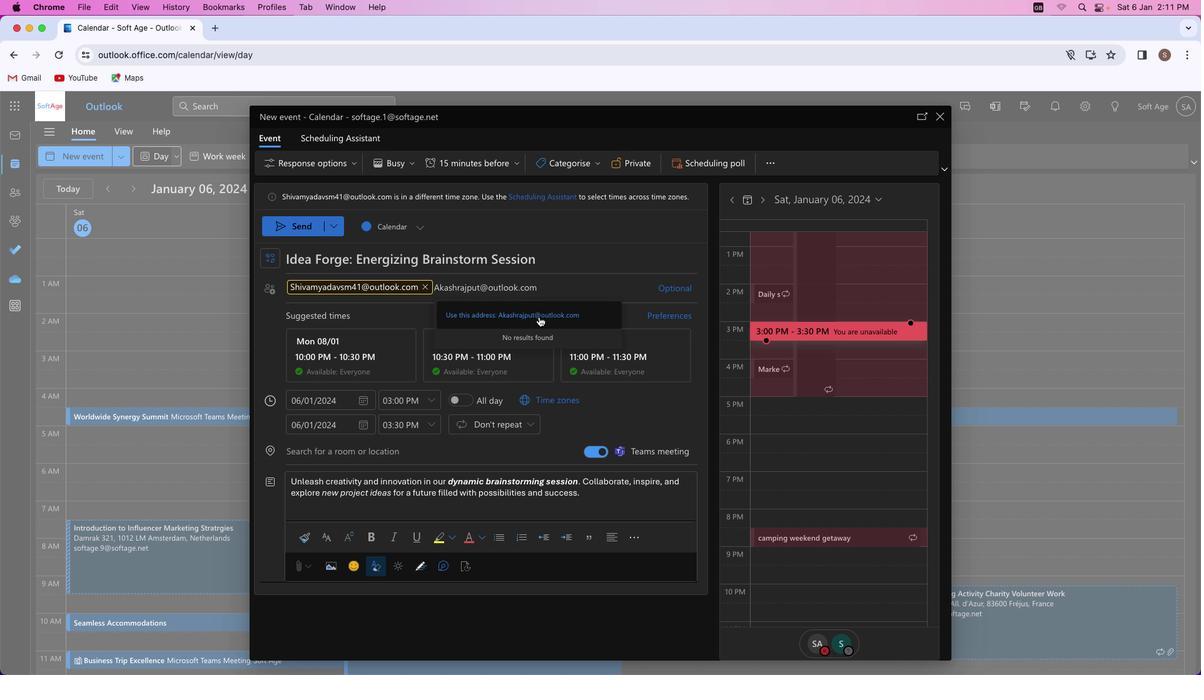 
Action: Mouse pressed left at (544, 298)
Screenshot: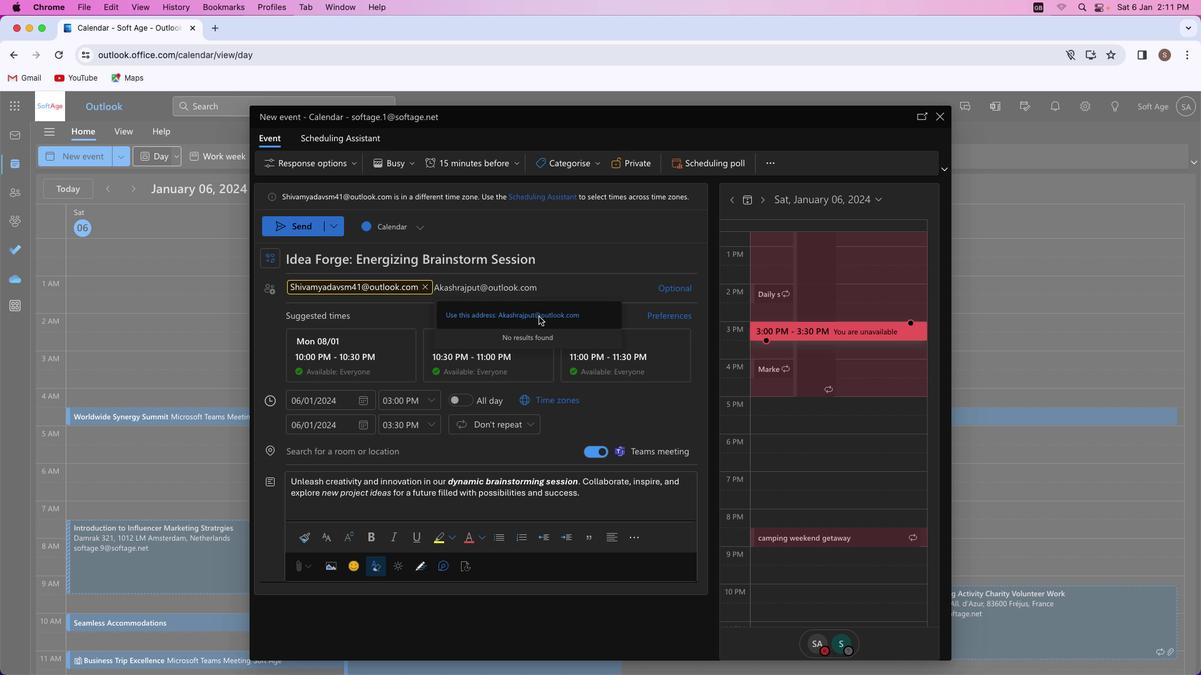 
Action: Mouse moved to (350, 451)
Screenshot: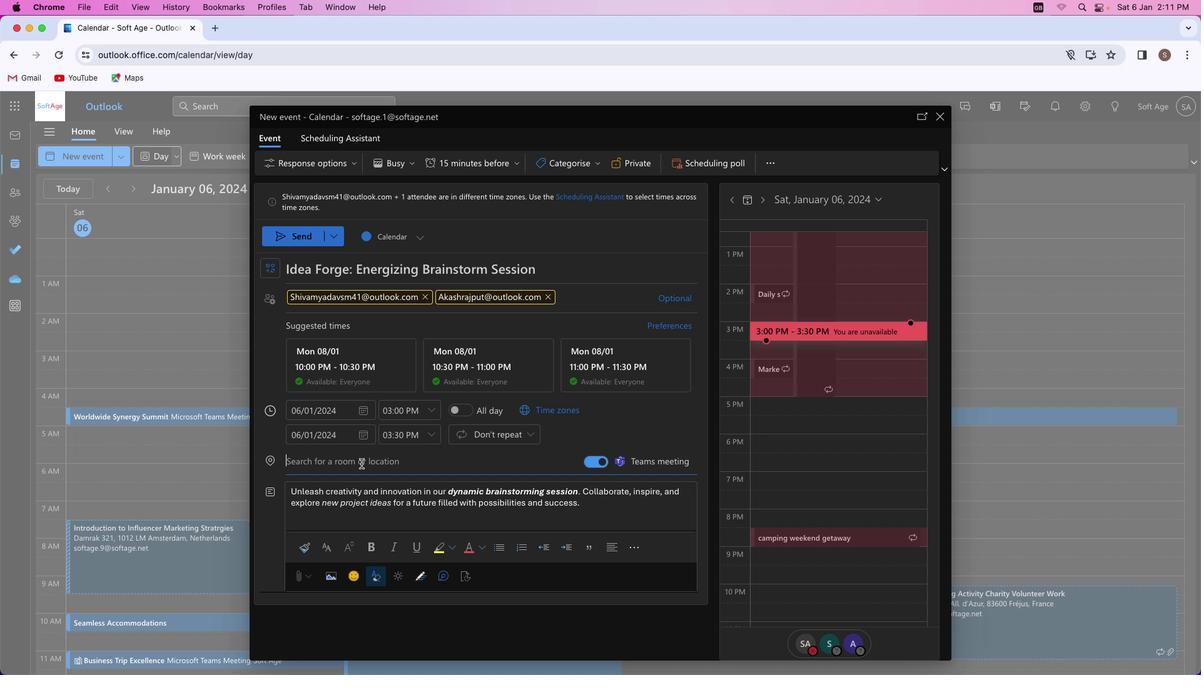
Action: Mouse pressed left at (350, 451)
Screenshot: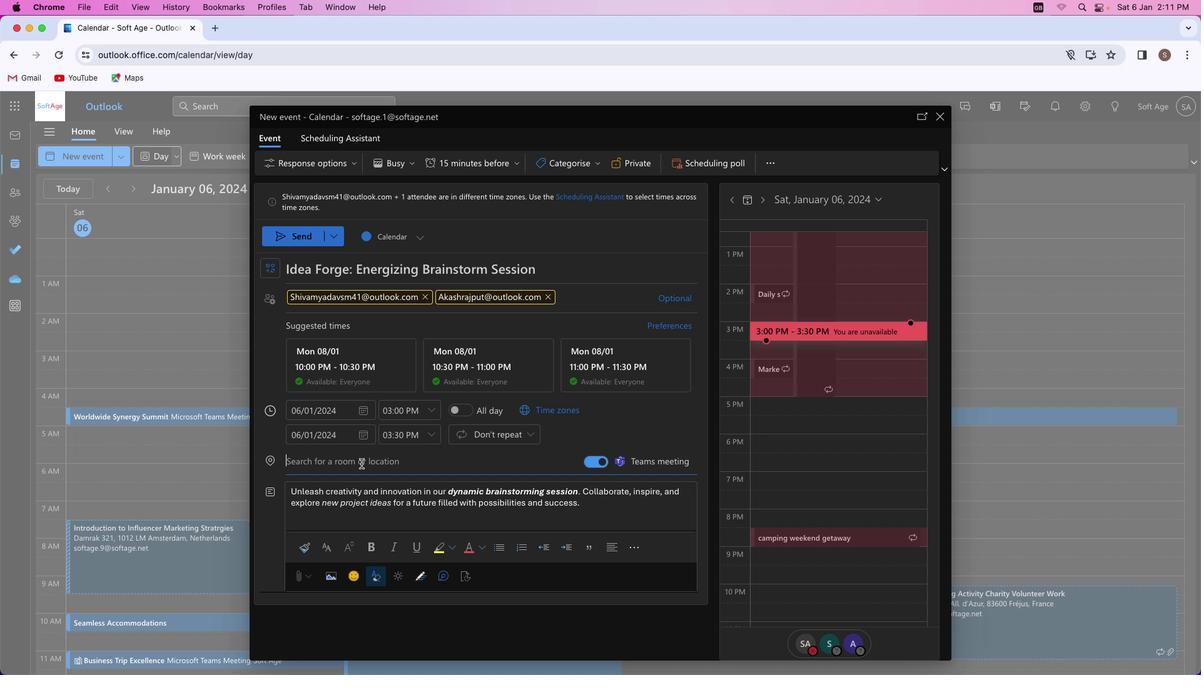 
Action: Mouse moved to (349, 440)
Screenshot: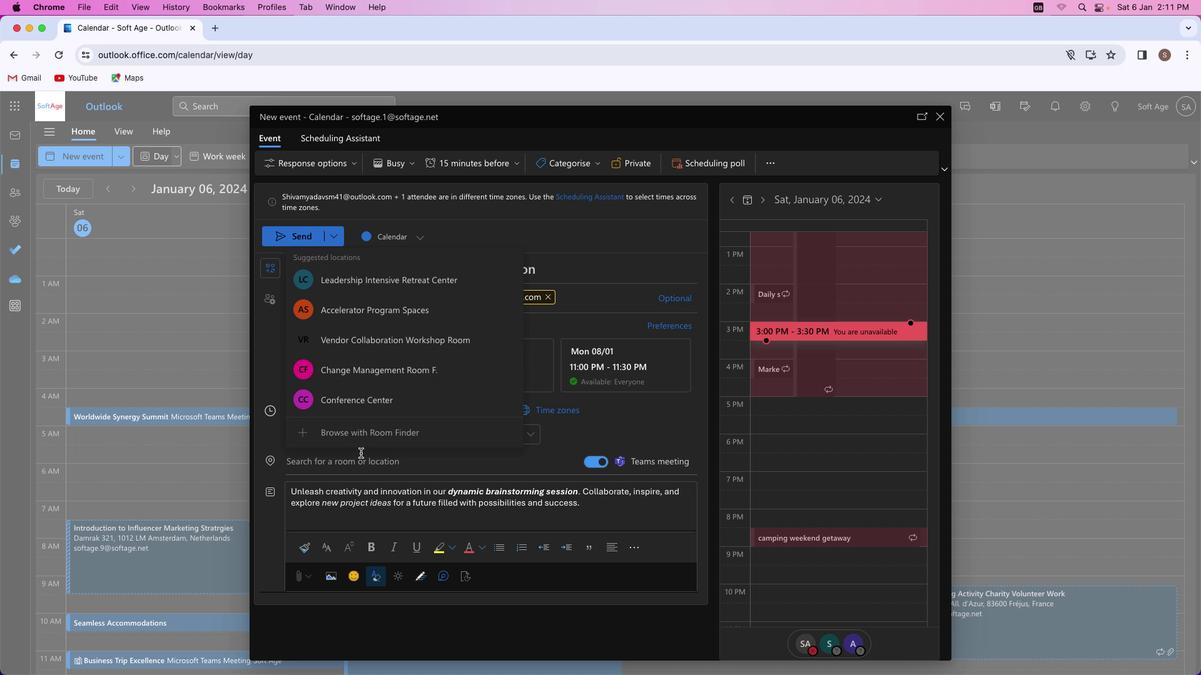 
Action: Key pressed Key.shift'S''o''f''t''a''g''e'
Screenshot: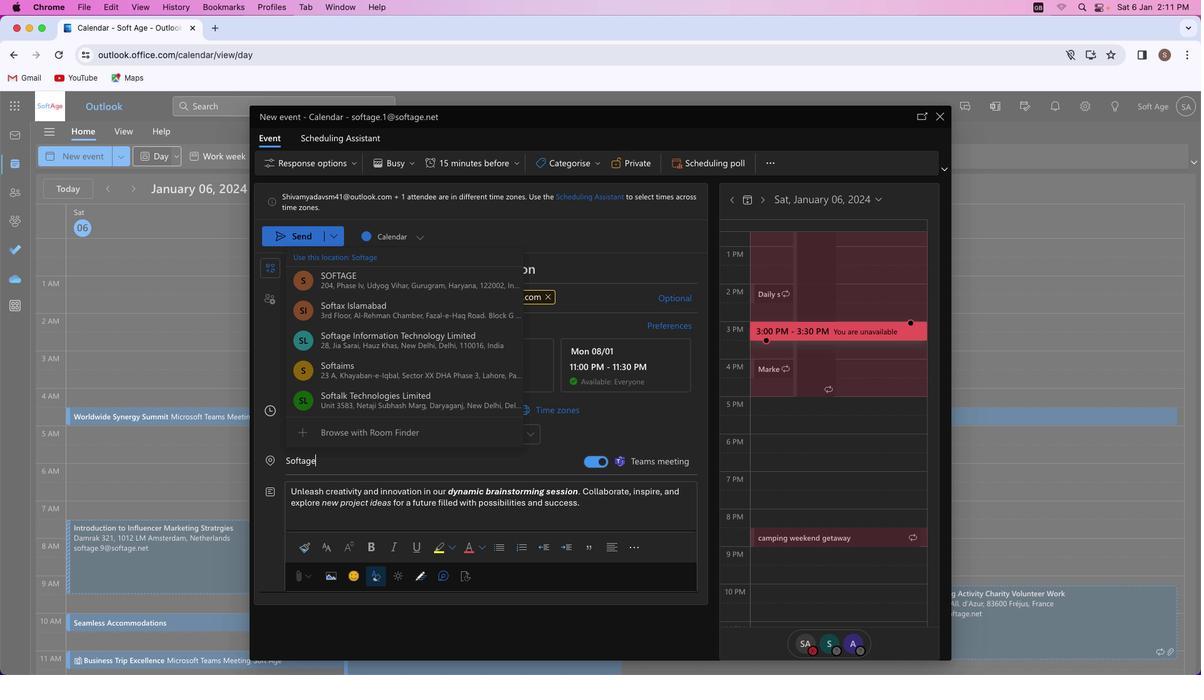 
Action: Mouse moved to (370, 295)
Screenshot: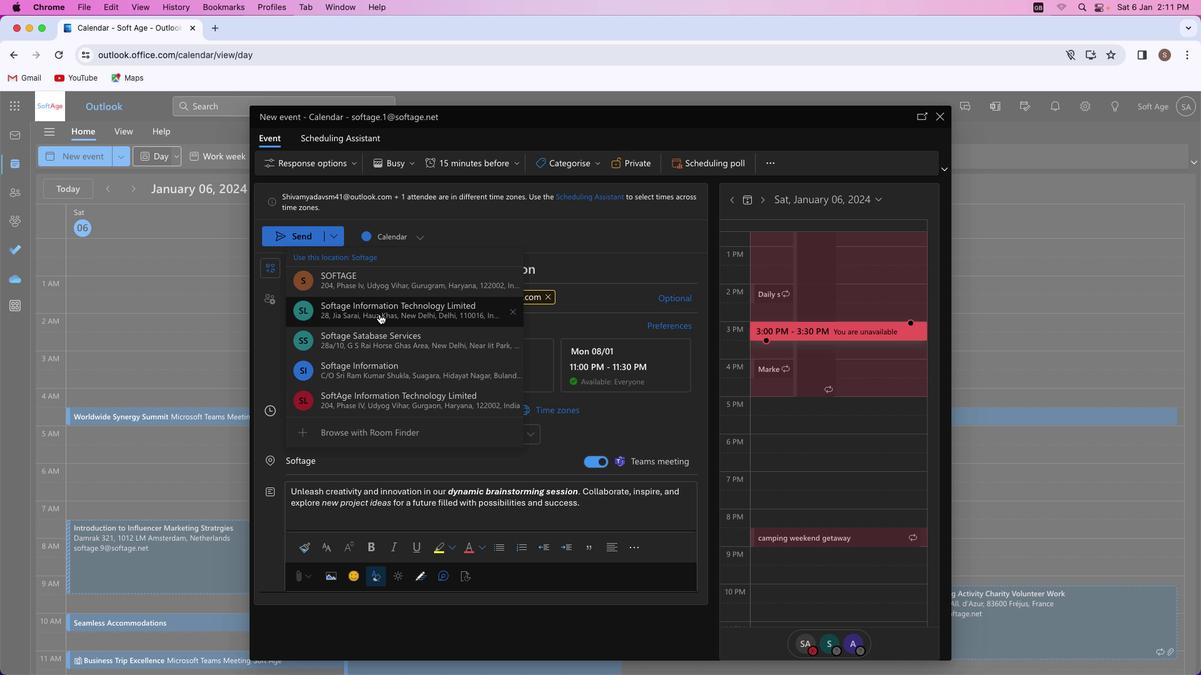
Action: Mouse pressed left at (370, 295)
Screenshot: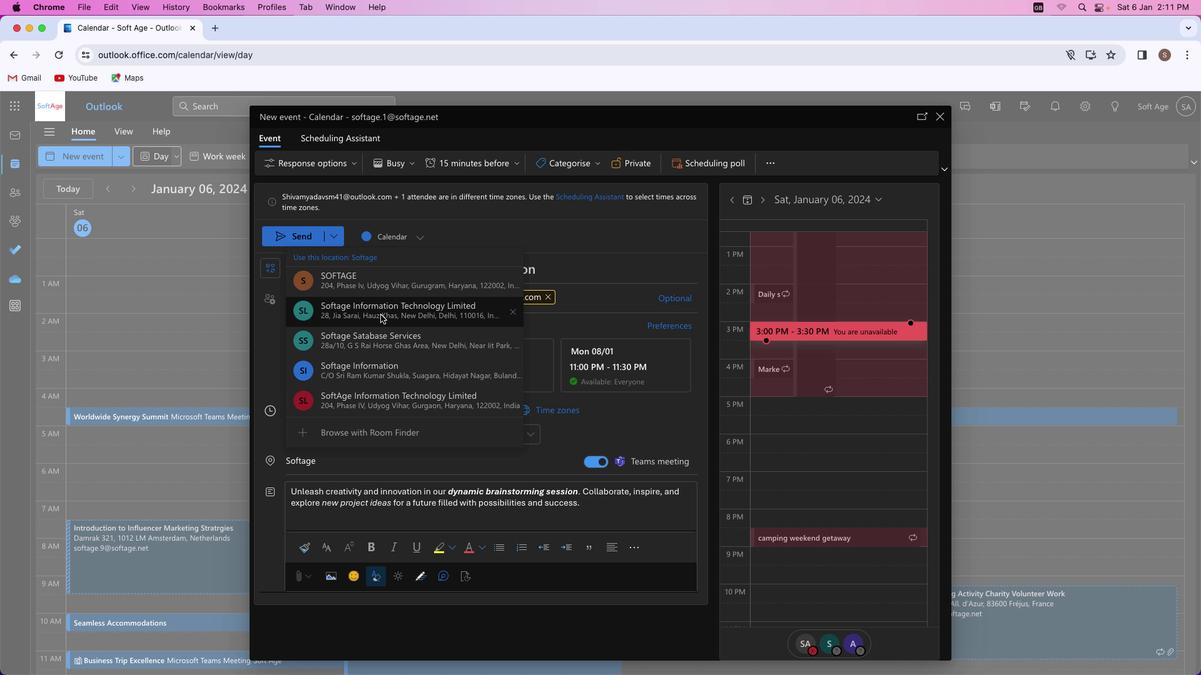 
Action: Mouse moved to (613, 424)
Screenshot: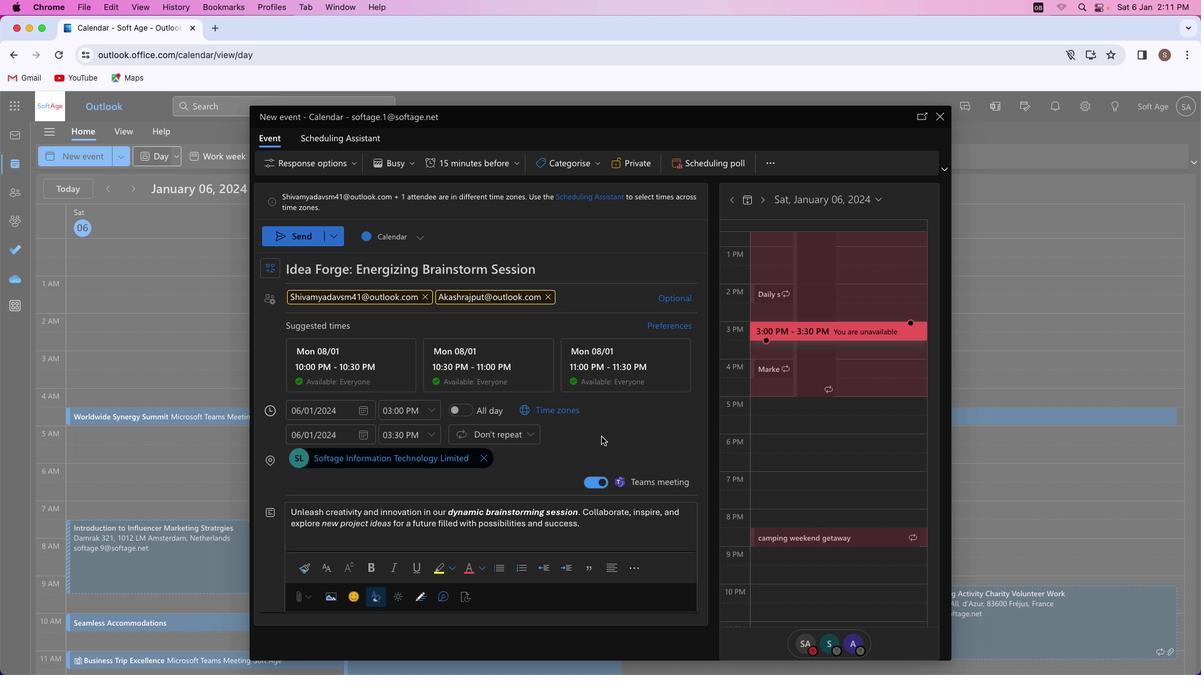 
Action: Mouse pressed left at (613, 424)
Screenshot: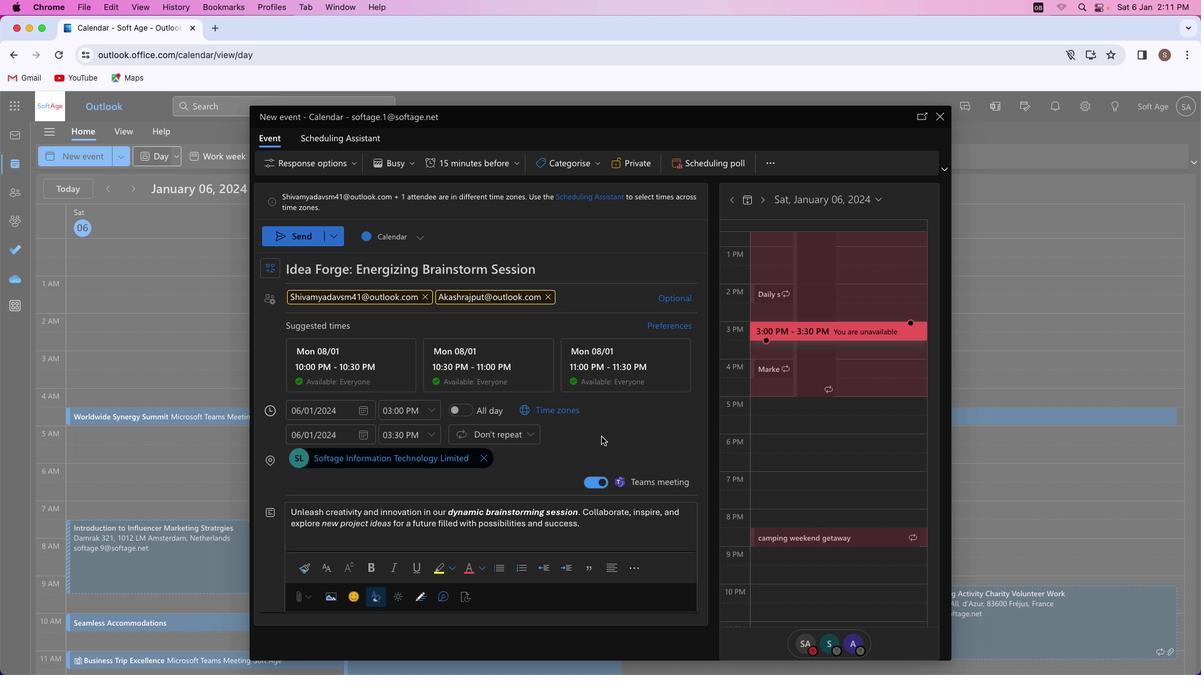 
Action: Mouse moved to (277, 216)
Screenshot: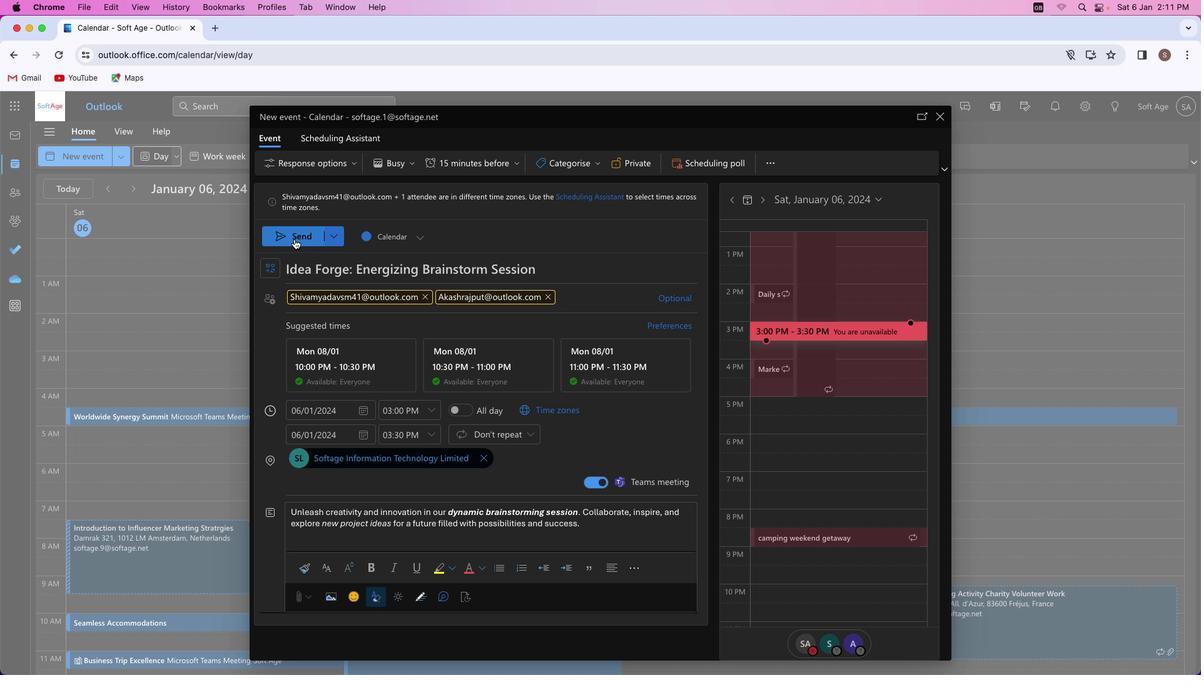 
Action: Mouse pressed left at (277, 216)
Screenshot: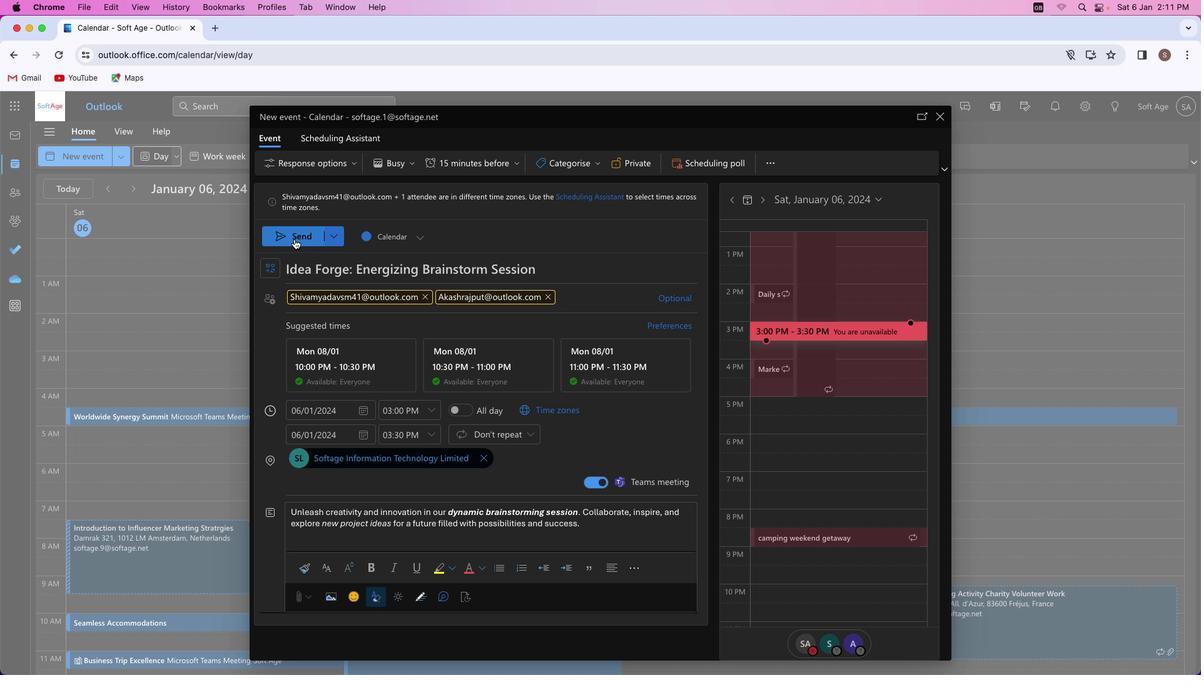 
Action: Mouse moved to (585, 343)
Screenshot: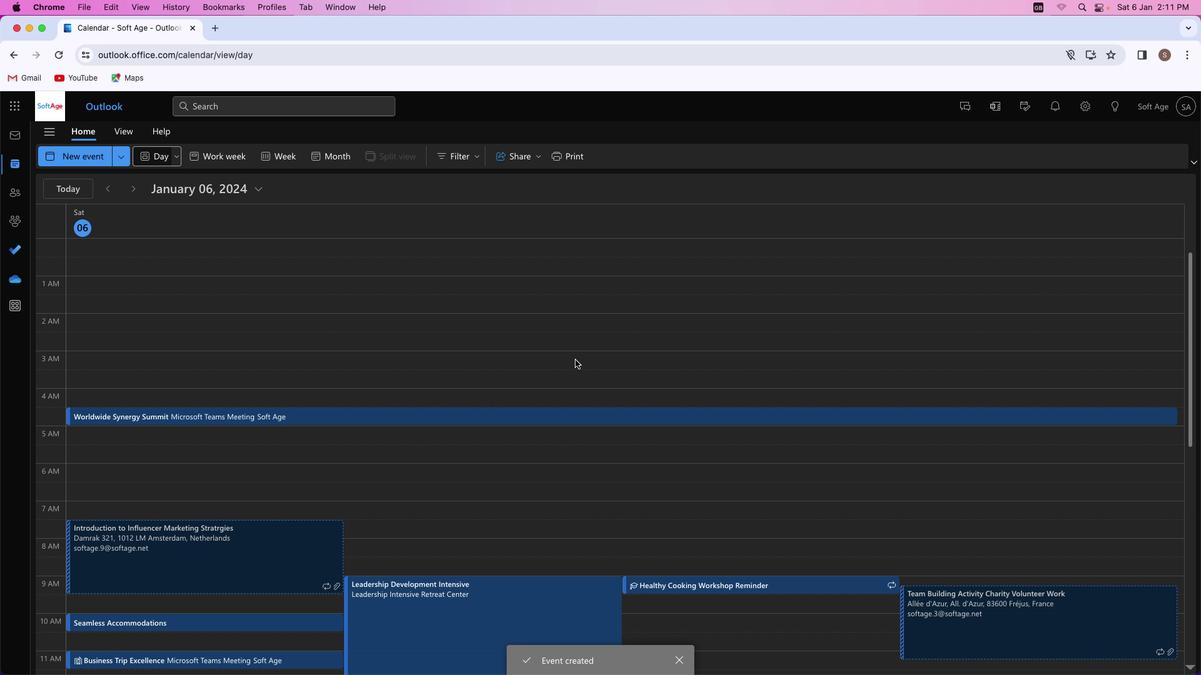 
